 Task: Look for space in Qarah Ẕīā' od Dīn, Iran from 7th July, 2023 to 14th July, 2023 for 1 adult in price range Rs.6000 to Rs.14000. Place can be shared room with 1  bedroom having 1 bed and 1 bathroom. Property type can be house, flat, guest house, hotel. Amenities needed are: washing machine. Booking option can be shelf check-in. Required host language is English.
Action: Mouse moved to (485, 60)
Screenshot: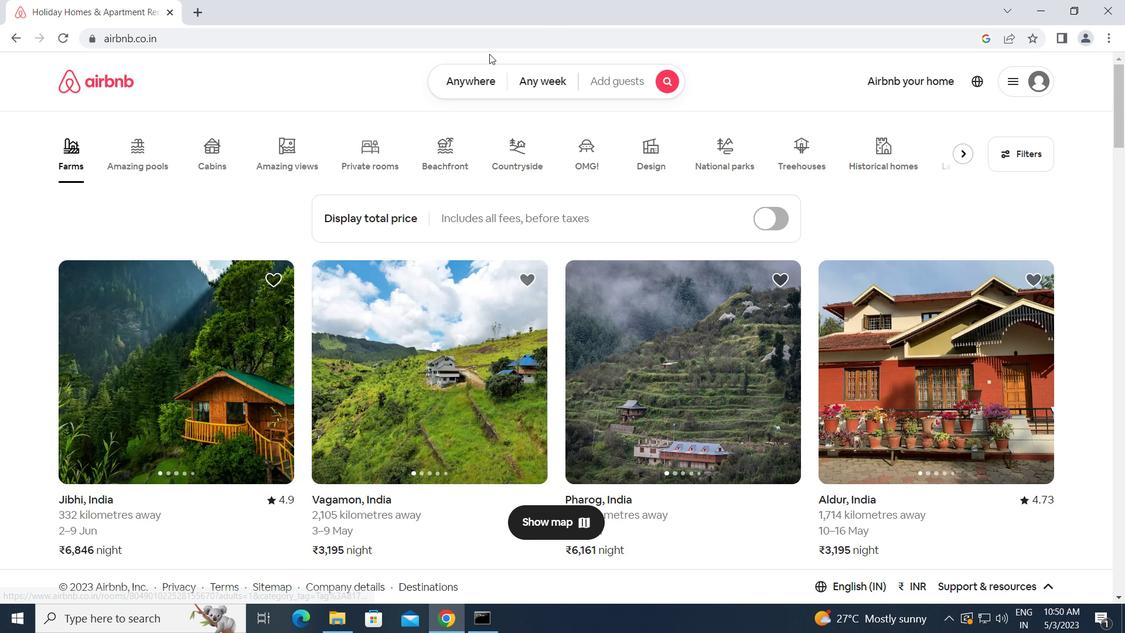 
Action: Mouse pressed left at (485, 60)
Screenshot: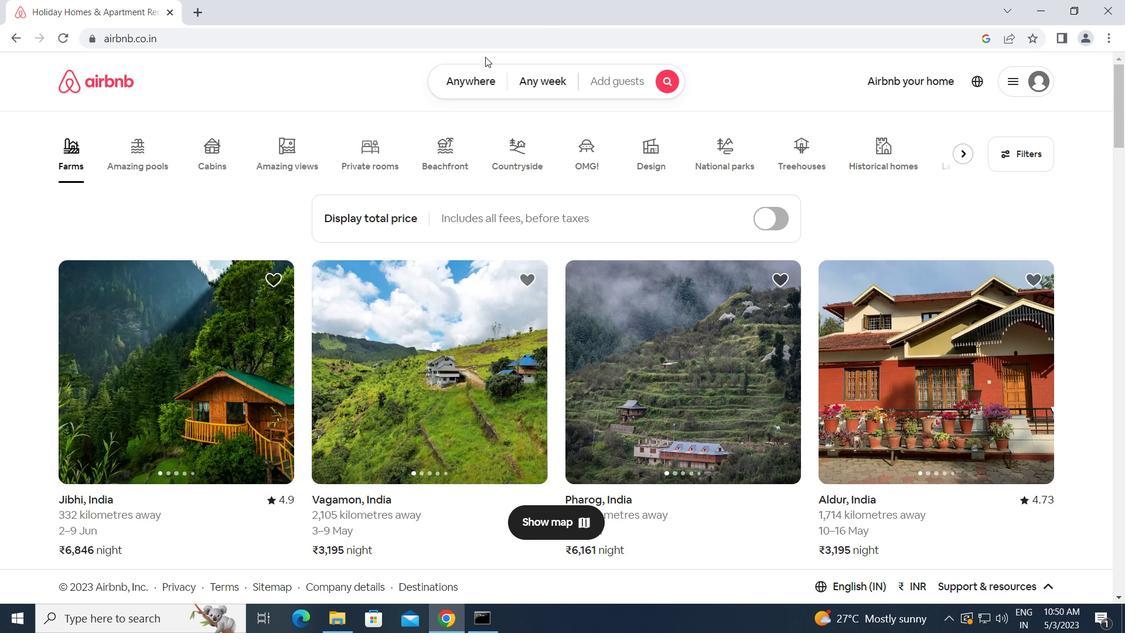 
Action: Mouse moved to (478, 80)
Screenshot: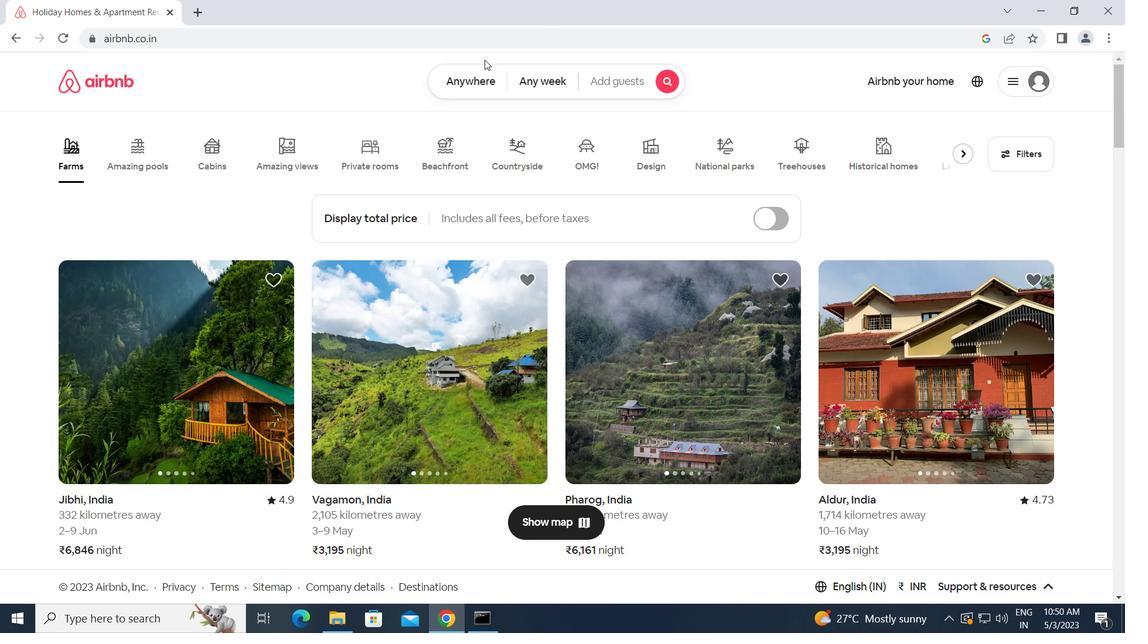 
Action: Mouse pressed left at (478, 80)
Screenshot: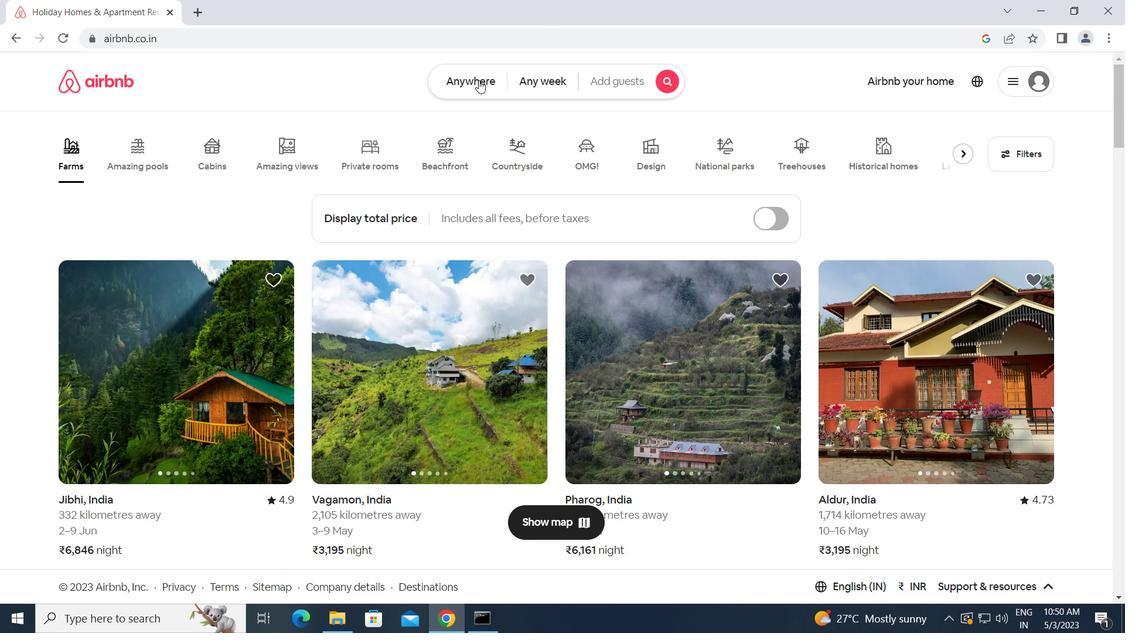 
Action: Mouse moved to (364, 124)
Screenshot: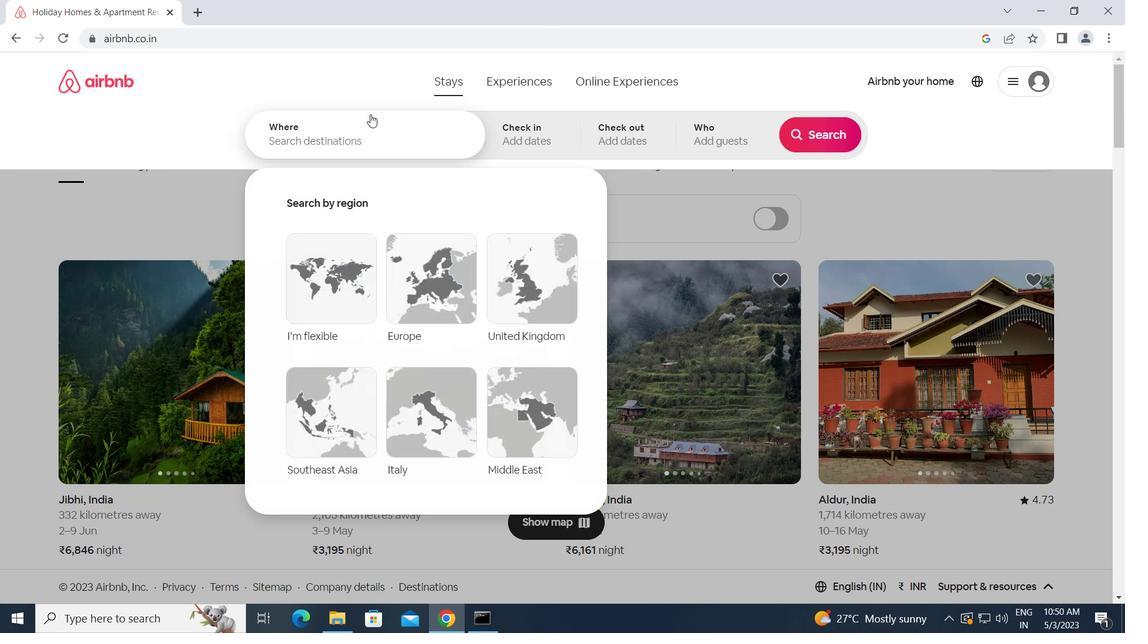 
Action: Mouse pressed left at (364, 124)
Screenshot: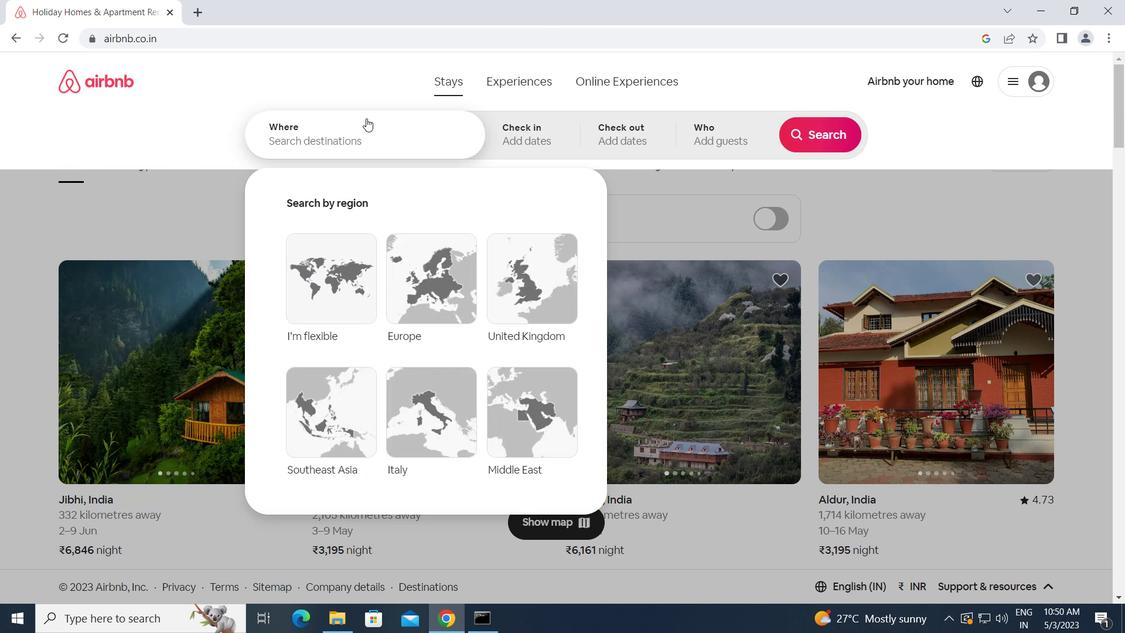 
Action: Key pressed q<Key.caps_lock>arah<Key.space><Key.caps_lock>z<Key.caps_lock>ia'<Key.space>od<Key.space><Key.caps_lock>d<Key.caps_lock>in,<Key.space><Key.caps_lock>i<Key.caps_lock>ran
Screenshot: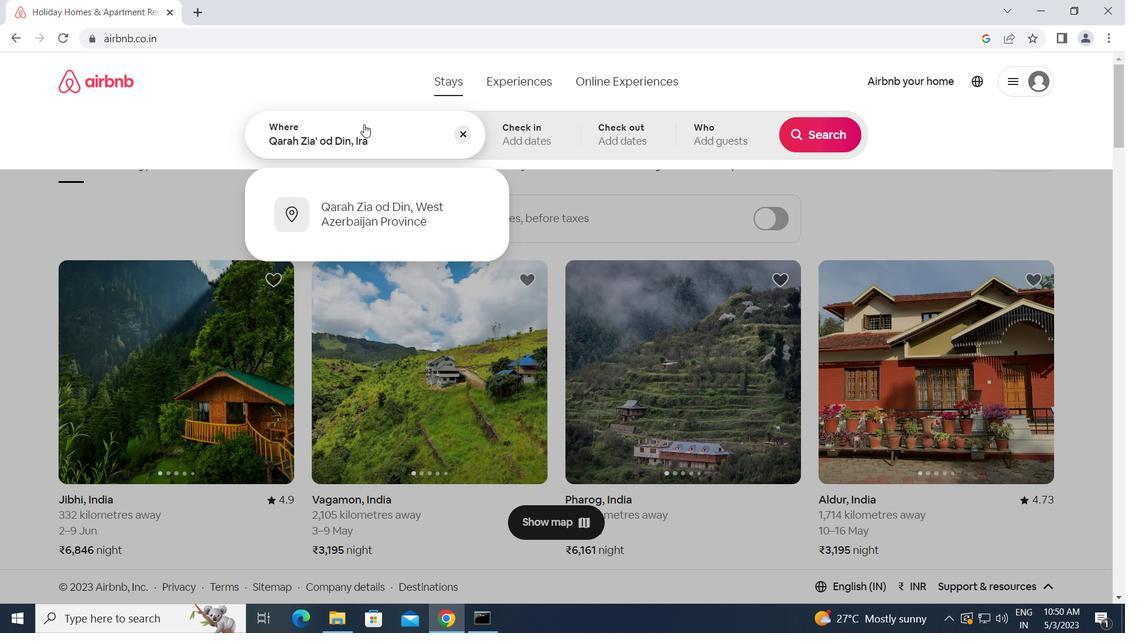 
Action: Mouse moved to (443, 165)
Screenshot: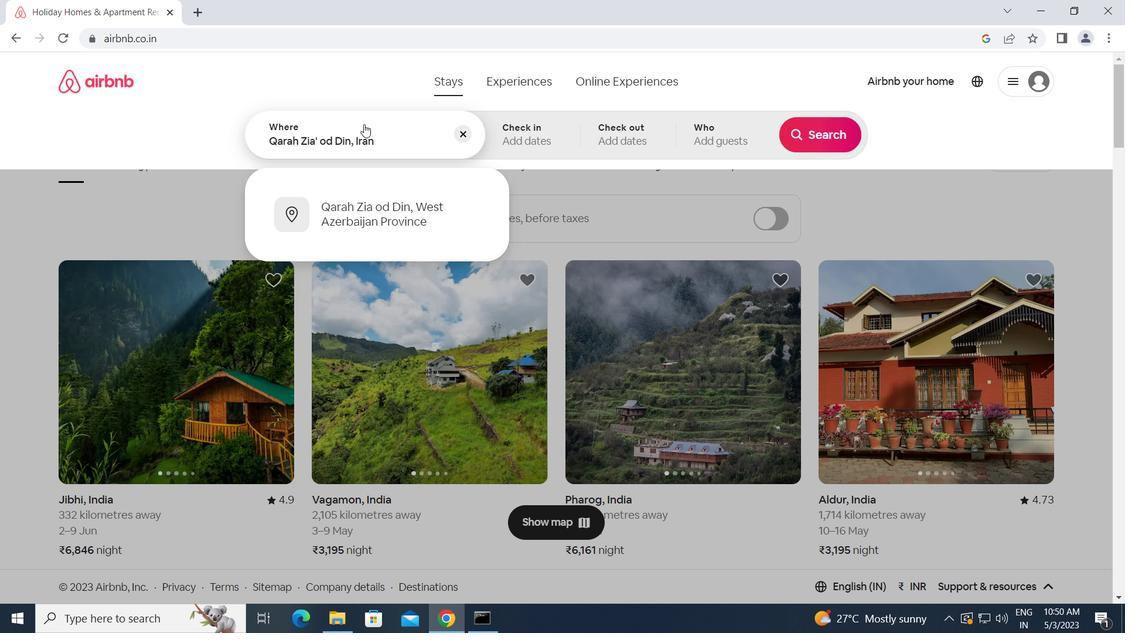 
Action: Key pressed <Key.enter>
Screenshot: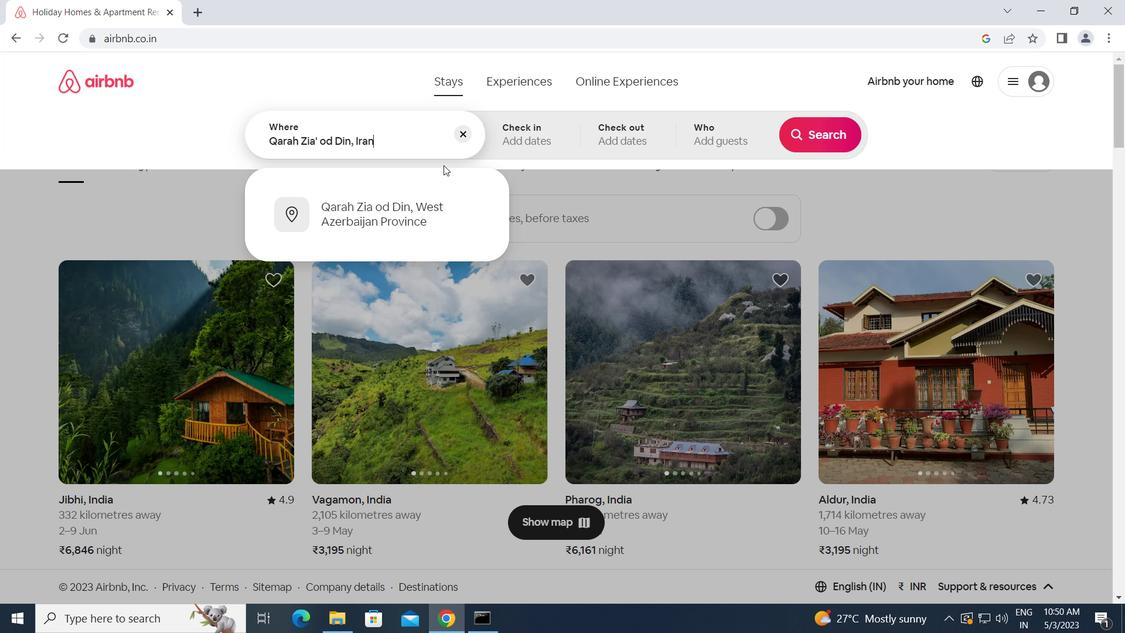 
Action: Mouse moved to (822, 248)
Screenshot: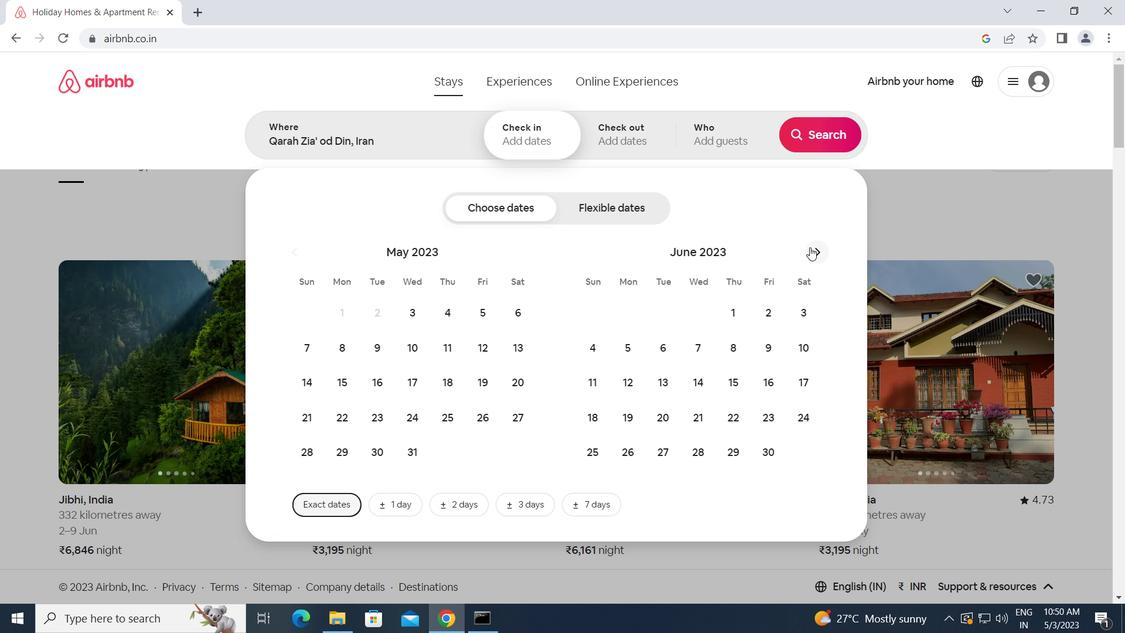 
Action: Mouse pressed left at (822, 248)
Screenshot: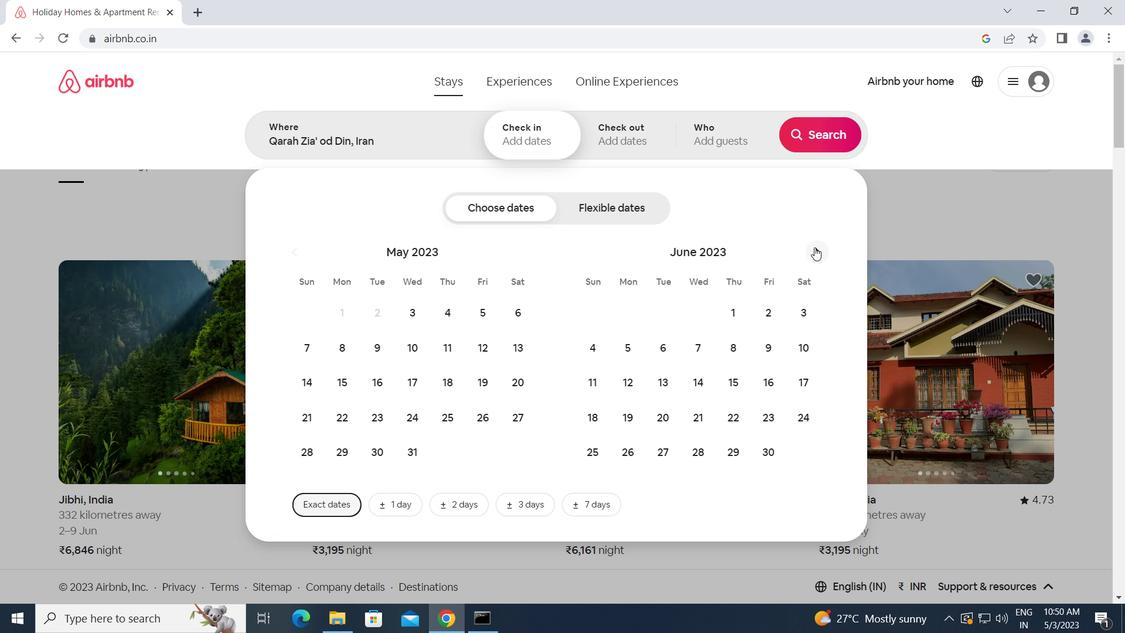 
Action: Mouse moved to (762, 352)
Screenshot: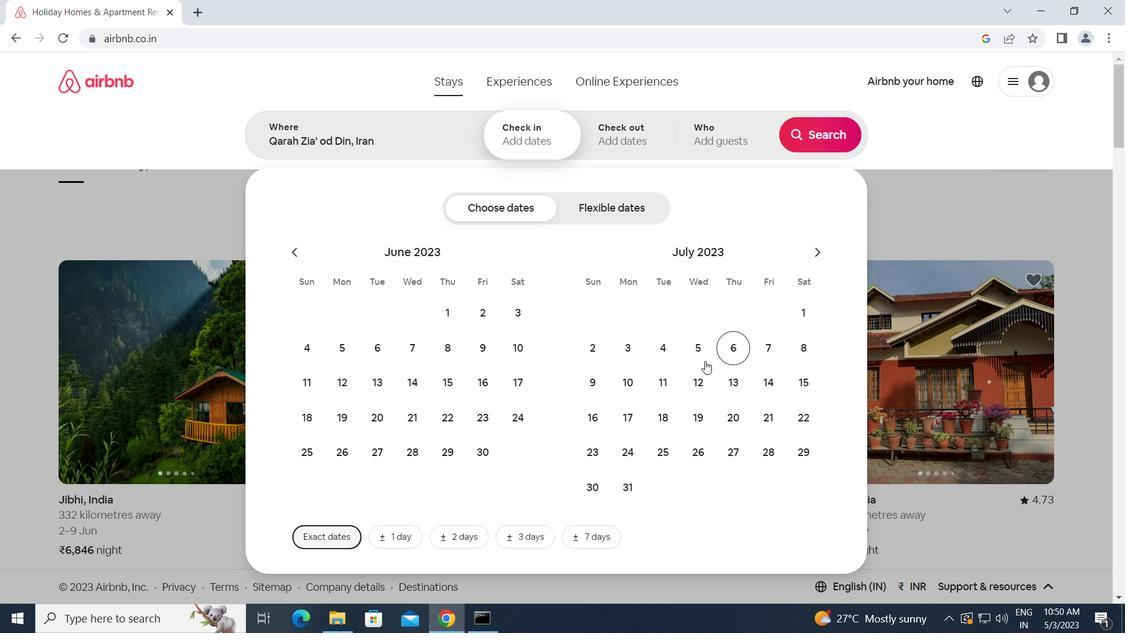 
Action: Mouse pressed left at (762, 352)
Screenshot: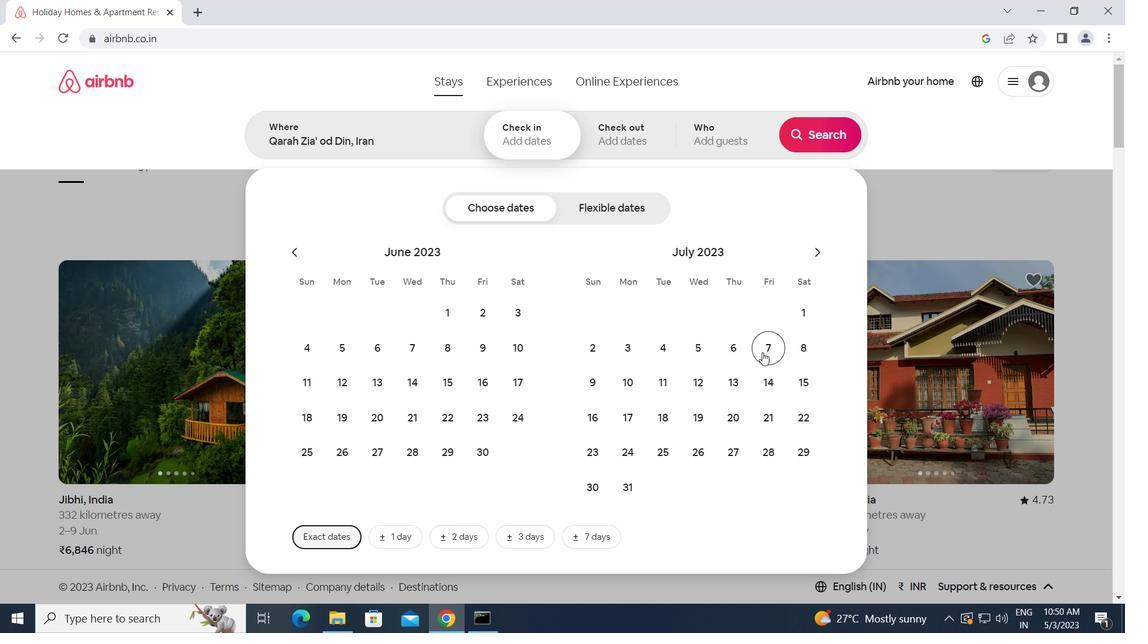 
Action: Mouse moved to (764, 383)
Screenshot: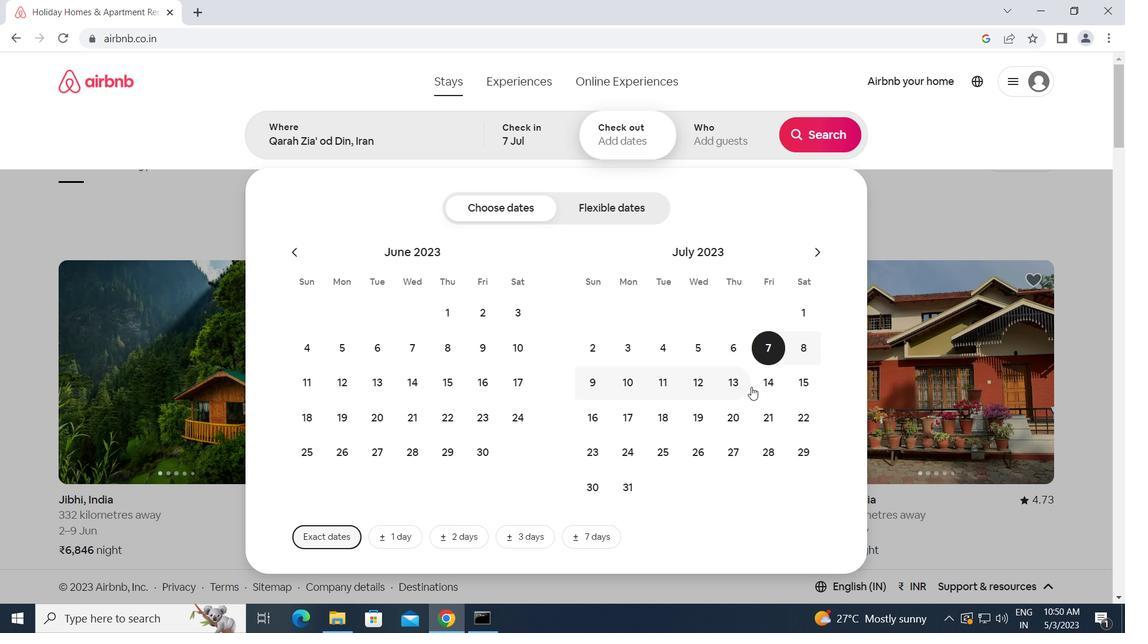 
Action: Mouse pressed left at (764, 383)
Screenshot: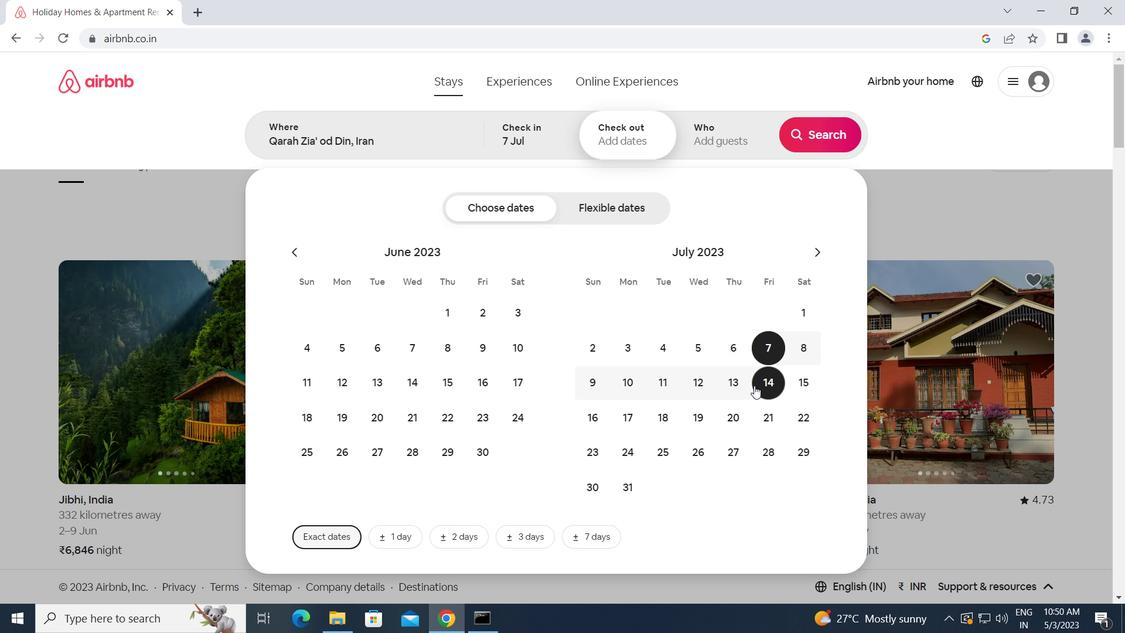
Action: Mouse moved to (709, 123)
Screenshot: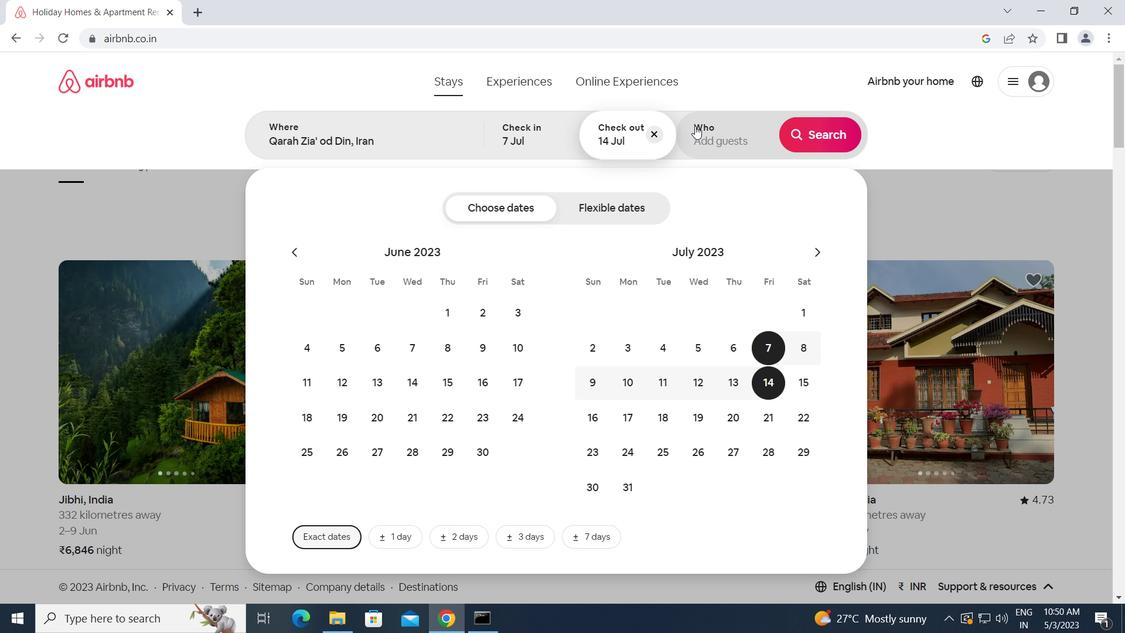 
Action: Mouse pressed left at (709, 123)
Screenshot: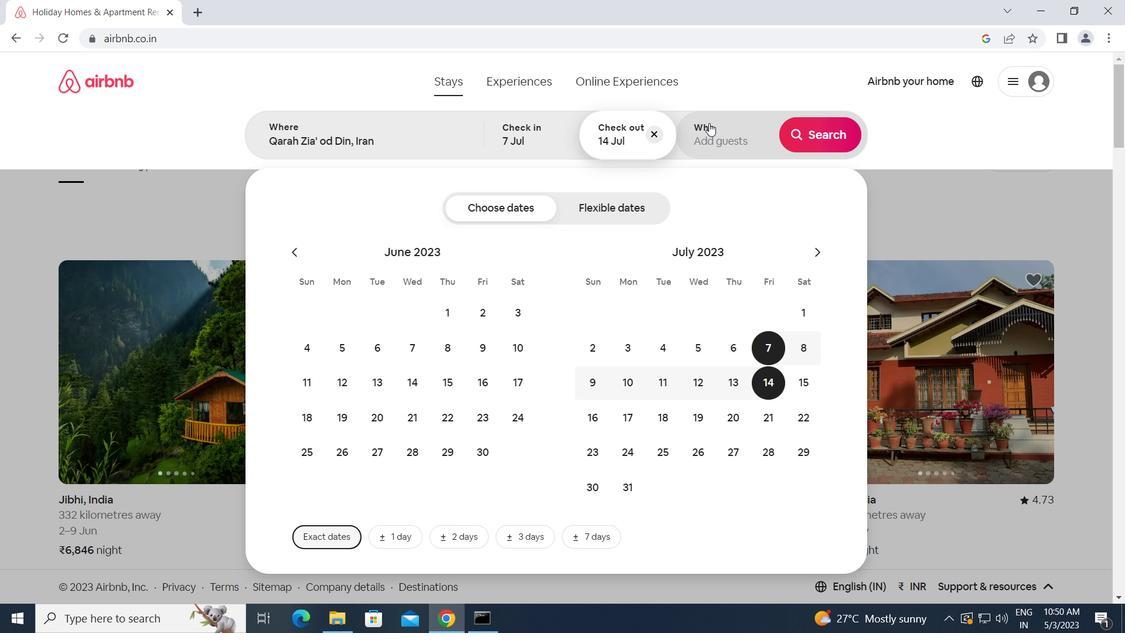 
Action: Mouse moved to (824, 205)
Screenshot: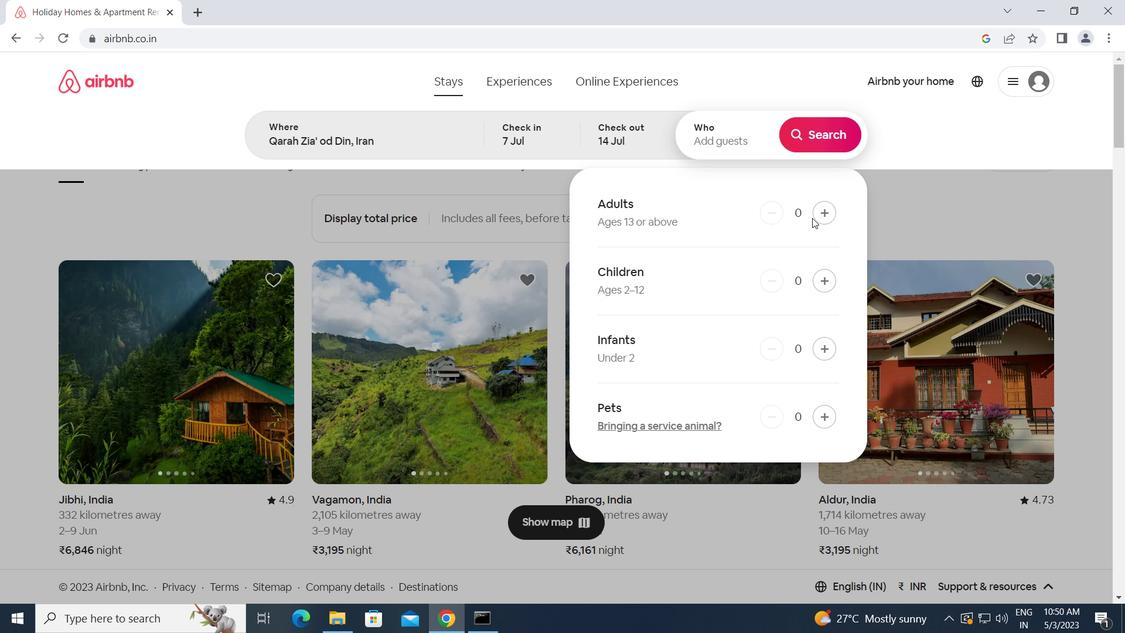 
Action: Mouse pressed left at (824, 205)
Screenshot: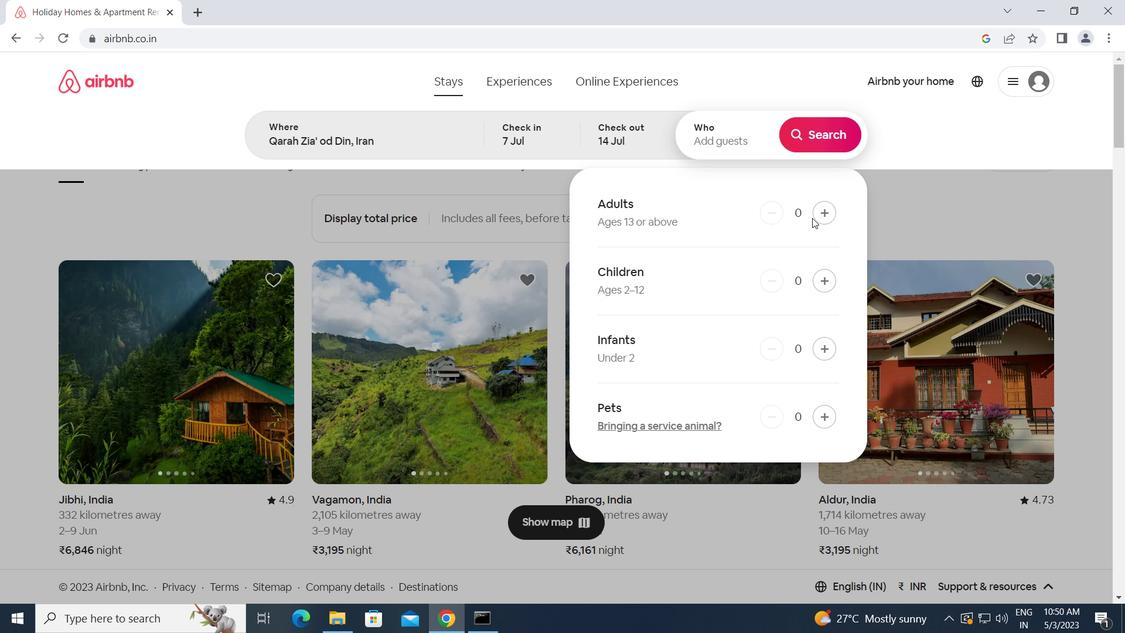 
Action: Mouse moved to (836, 134)
Screenshot: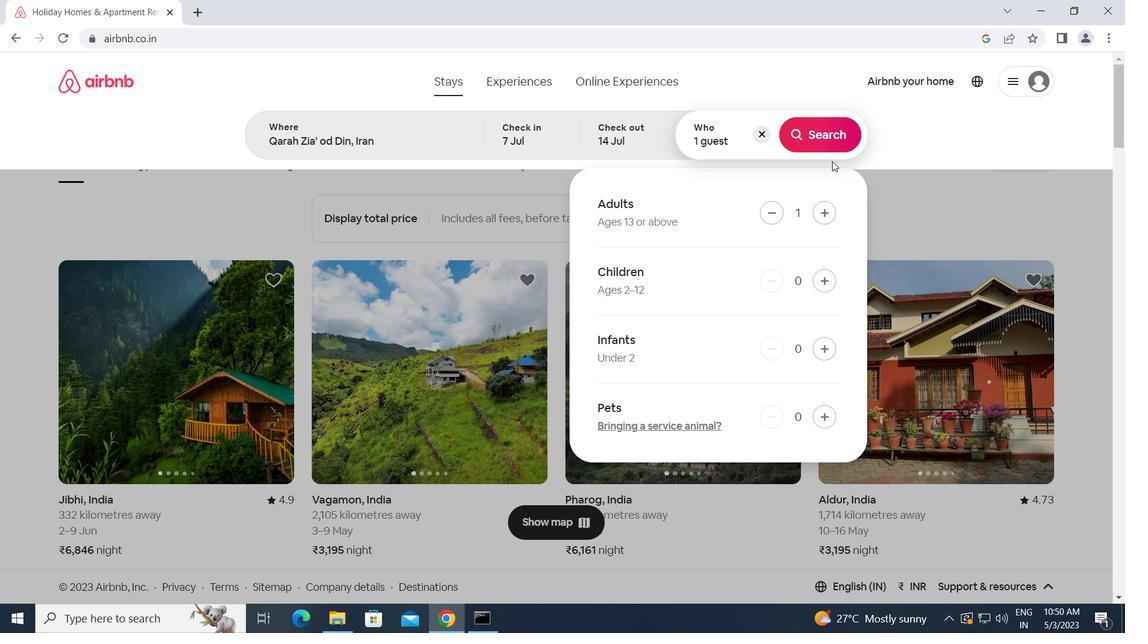 
Action: Mouse pressed left at (836, 134)
Screenshot: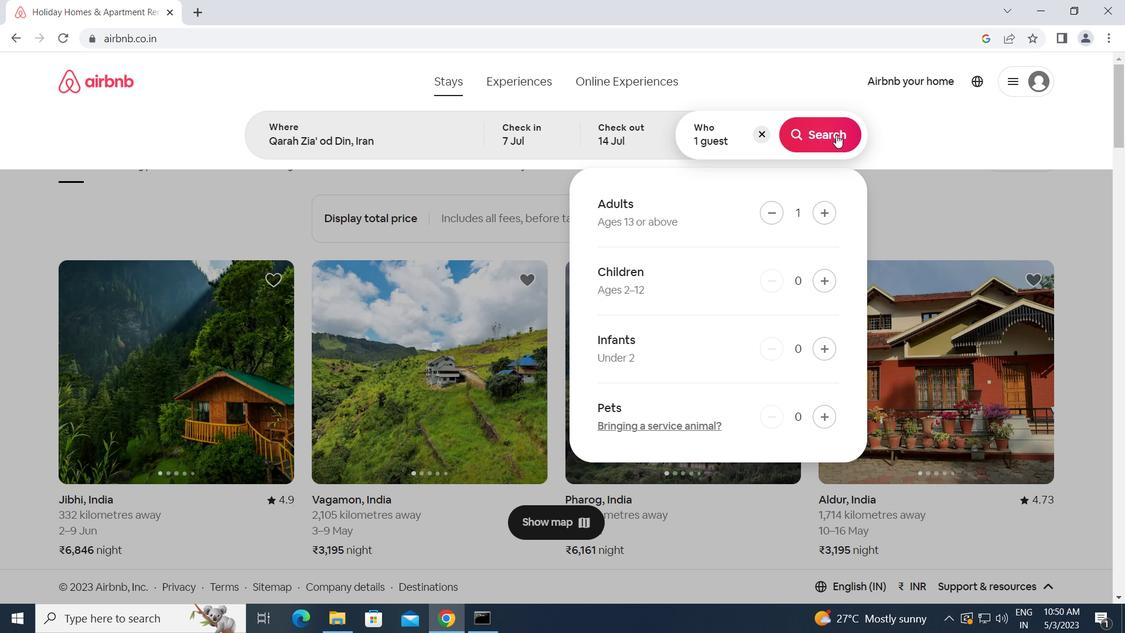 
Action: Mouse moved to (1069, 138)
Screenshot: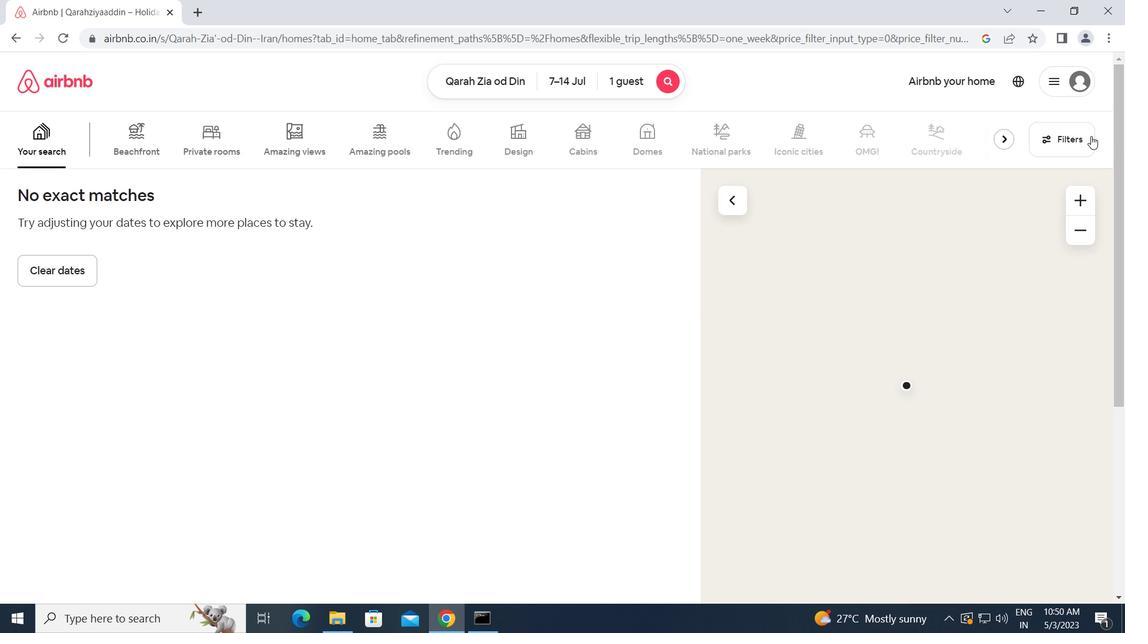 
Action: Mouse pressed left at (1069, 138)
Screenshot: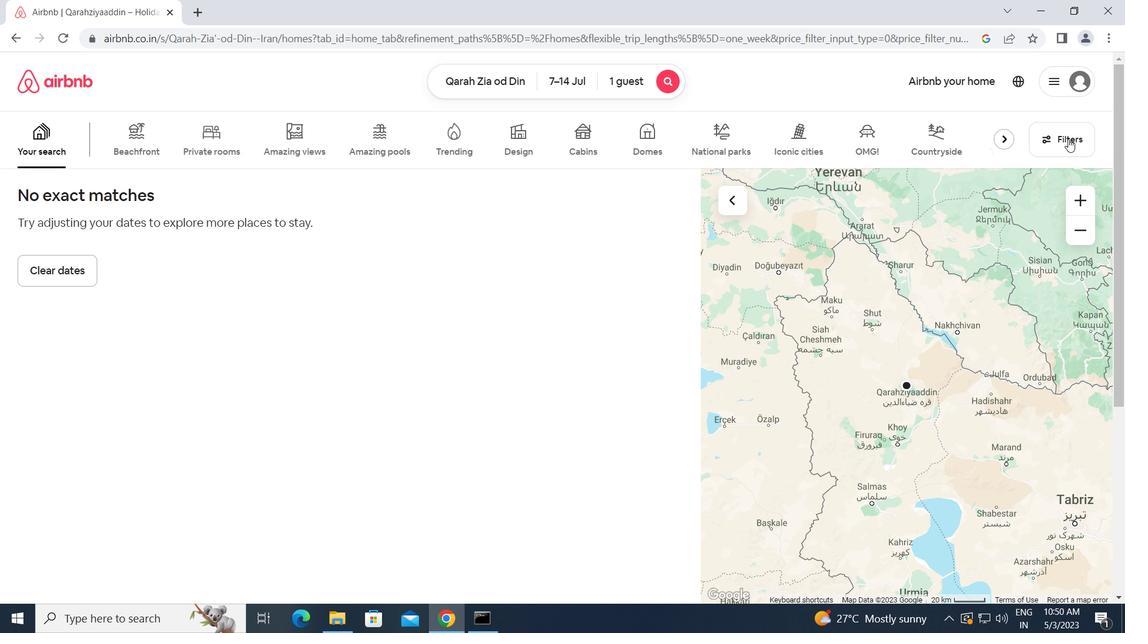 
Action: Mouse moved to (386, 231)
Screenshot: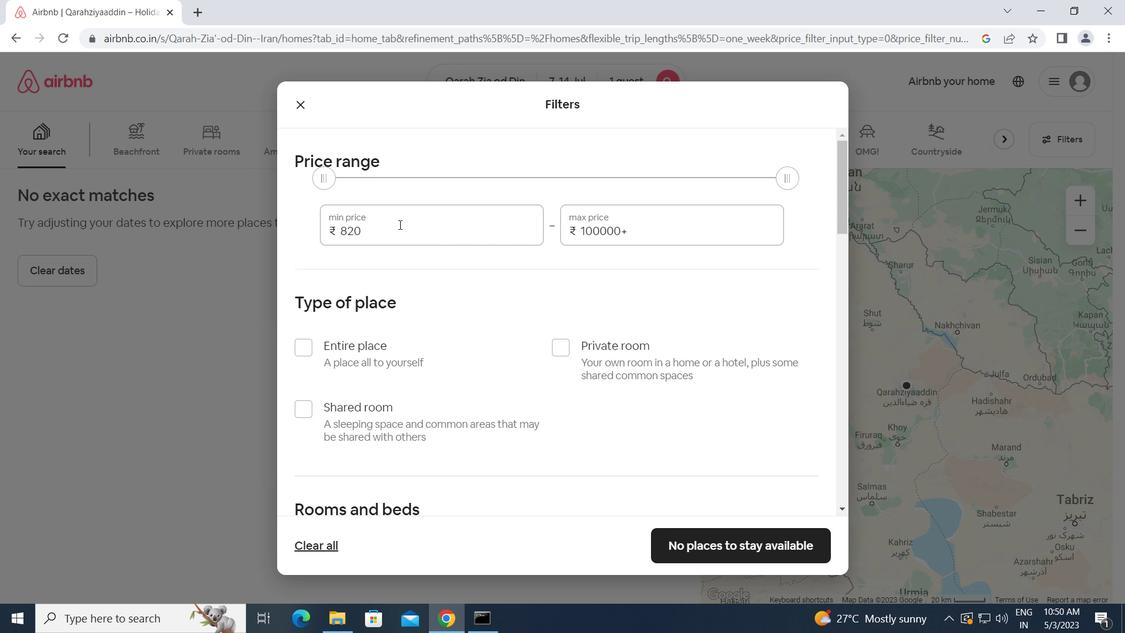 
Action: Mouse pressed left at (386, 231)
Screenshot: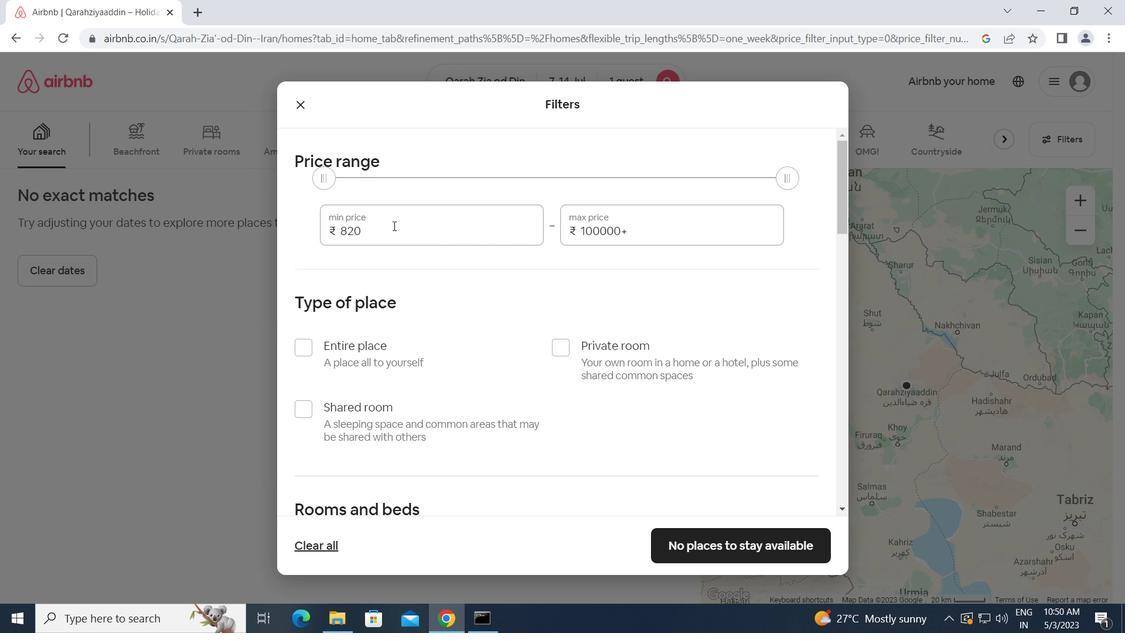 
Action: Mouse moved to (320, 233)
Screenshot: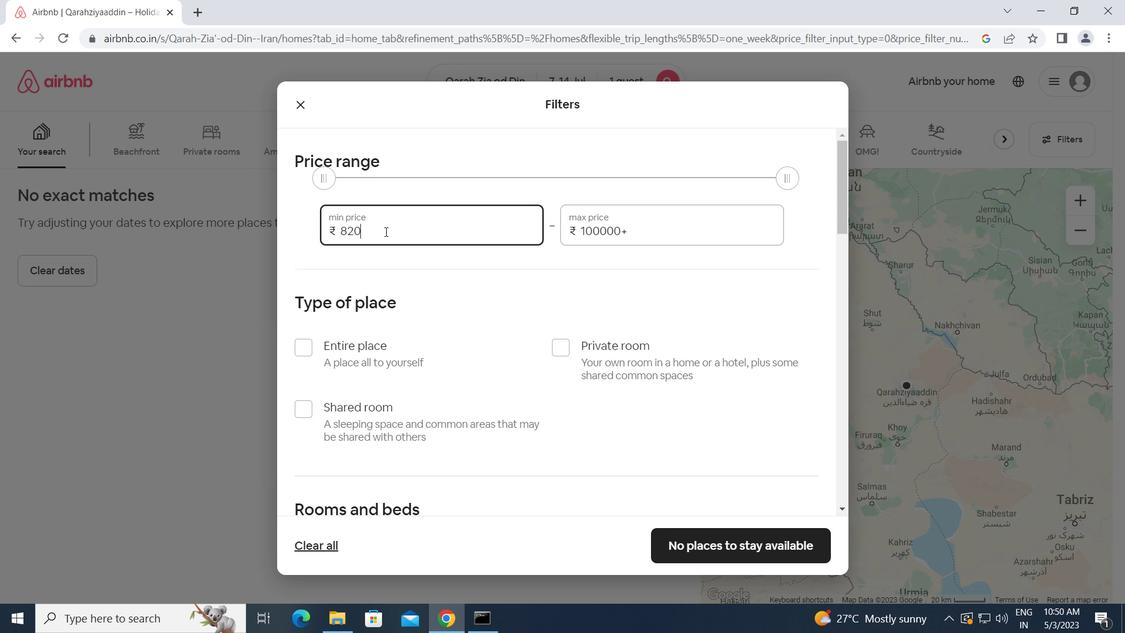 
Action: Key pressed 6000<Key.tab>14<Key.backspace><Key.backspace><Key.backspace><Key.backspace><Key.backspace><Key.backspace><Key.backspace><Key.backspace><Key.backspace><Key.backspace><Key.backspace><Key.backspace><Key.backspace><Key.backspace><Key.backspace><Key.backspace><Key.backspace><Key.backspace><Key.backspace>14000
Screenshot: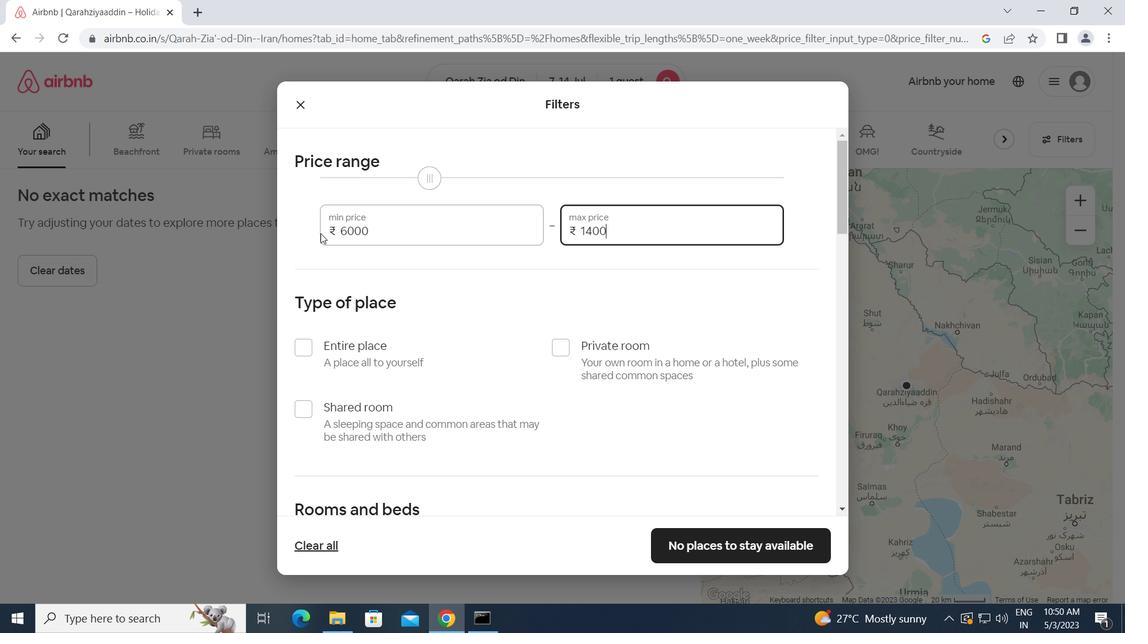 
Action: Mouse moved to (301, 413)
Screenshot: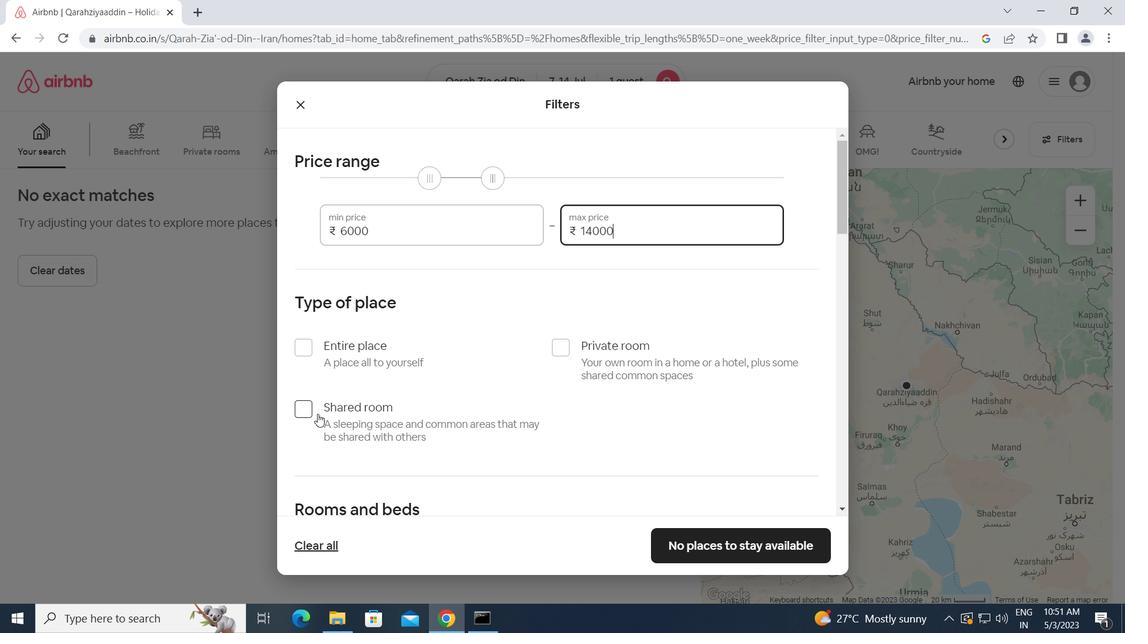 
Action: Mouse pressed left at (301, 413)
Screenshot: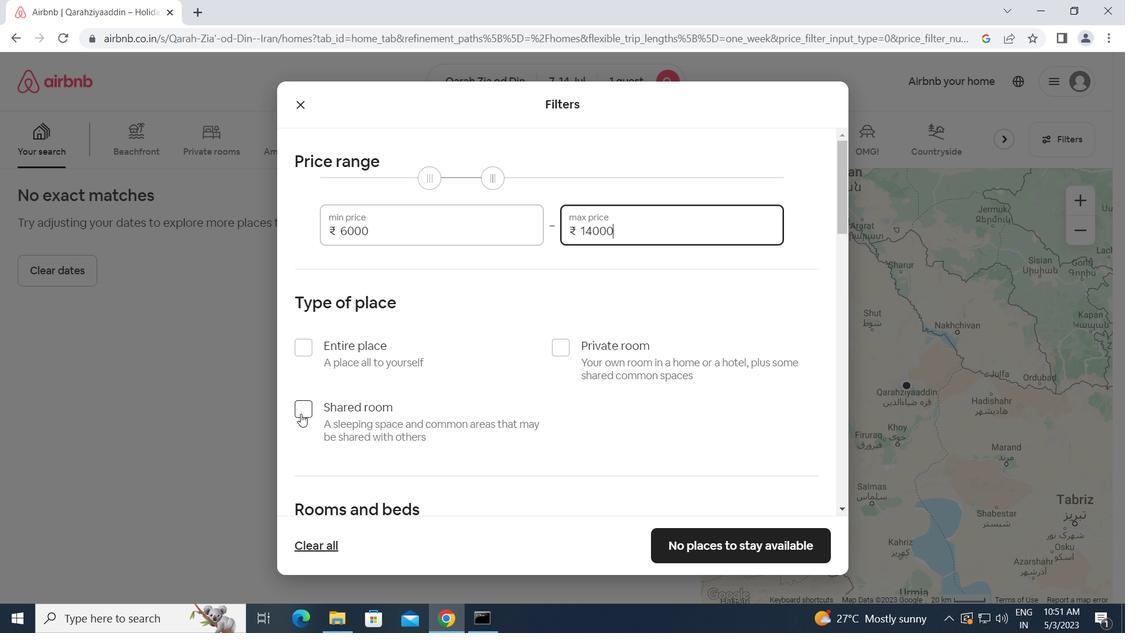 
Action: Mouse moved to (341, 415)
Screenshot: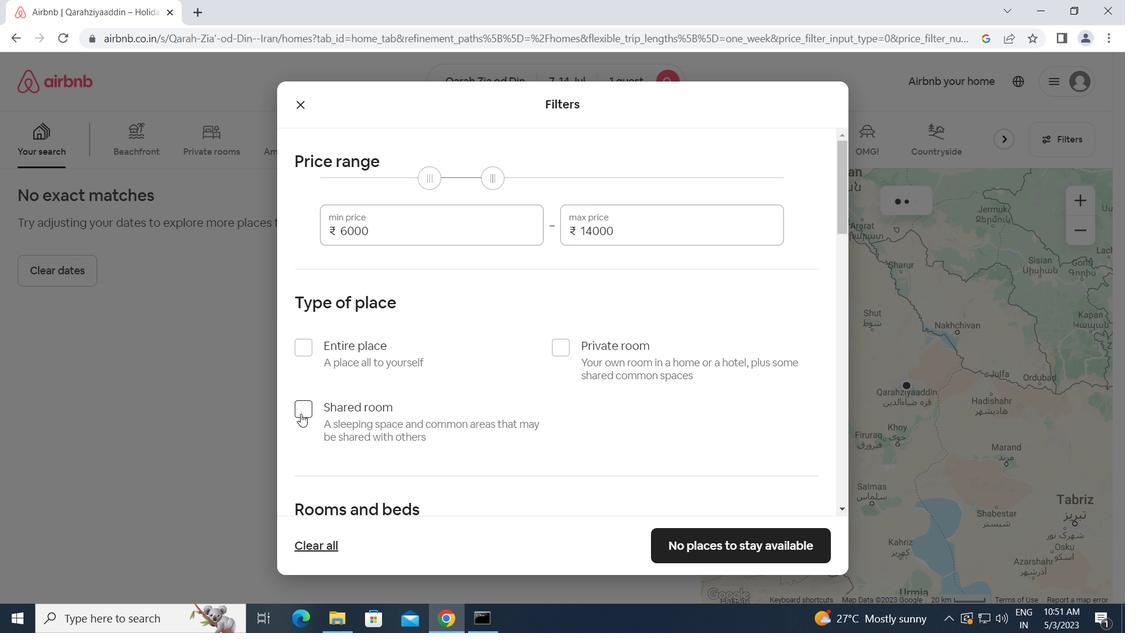 
Action: Mouse scrolled (341, 415) with delta (0, 0)
Screenshot: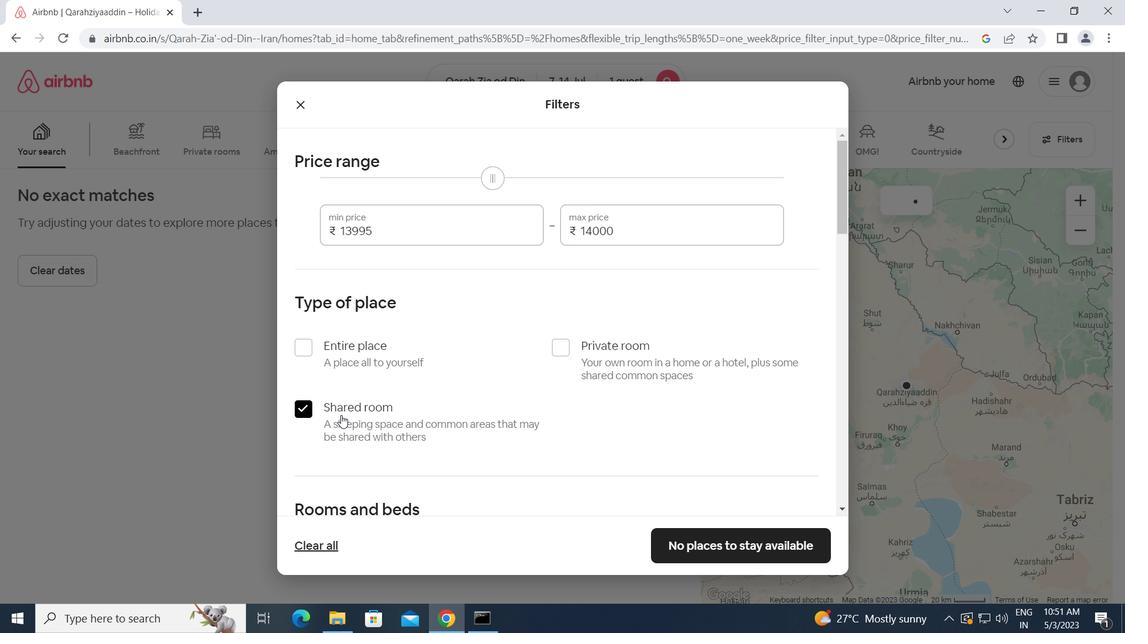 
Action: Mouse scrolled (341, 415) with delta (0, 0)
Screenshot: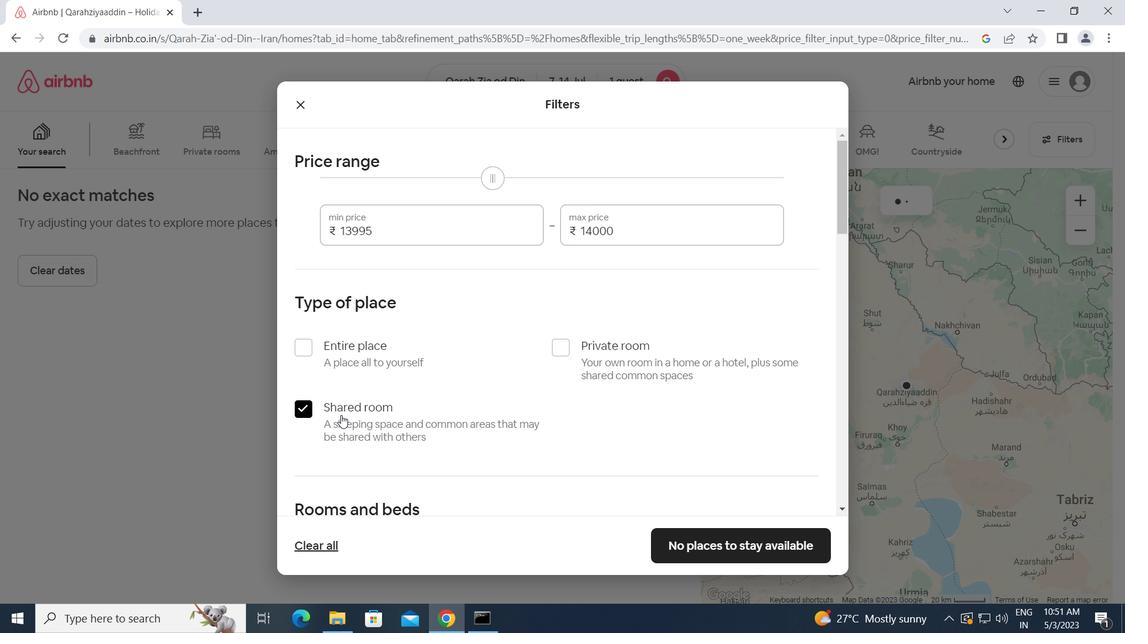 
Action: Mouse scrolled (341, 415) with delta (0, 0)
Screenshot: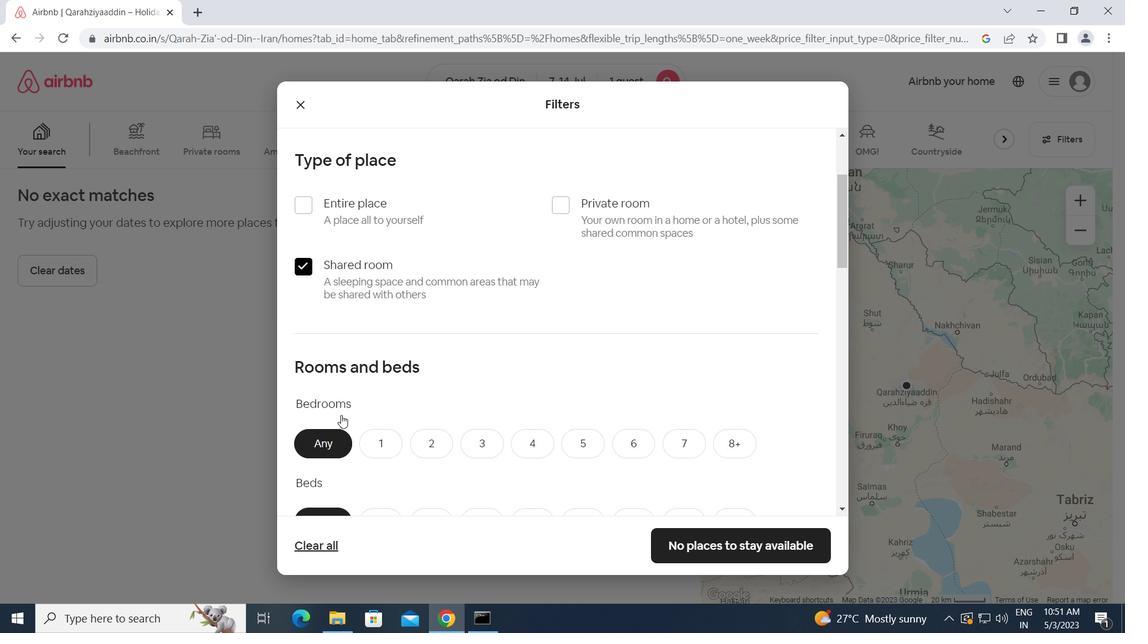 
Action: Mouse scrolled (341, 415) with delta (0, 0)
Screenshot: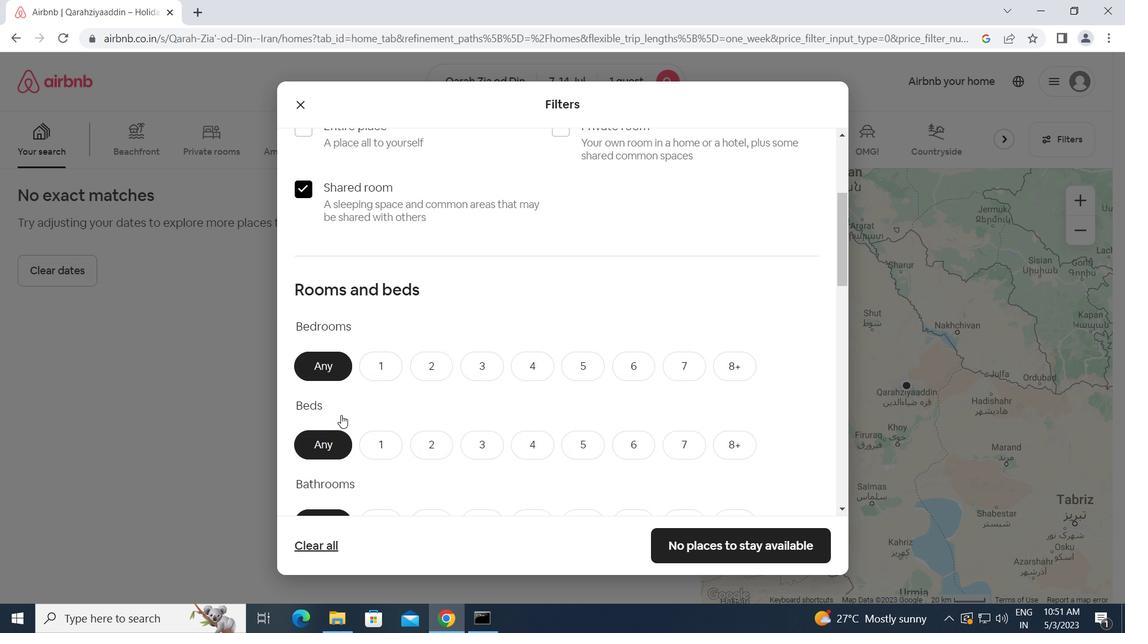 
Action: Mouse moved to (383, 293)
Screenshot: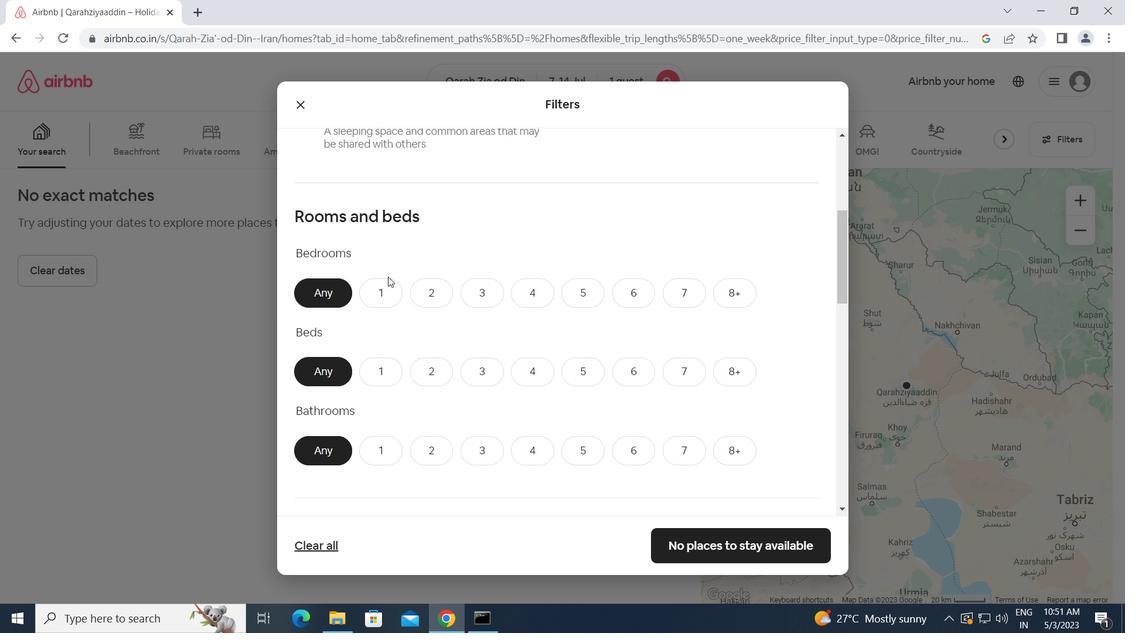 
Action: Mouse pressed left at (383, 293)
Screenshot: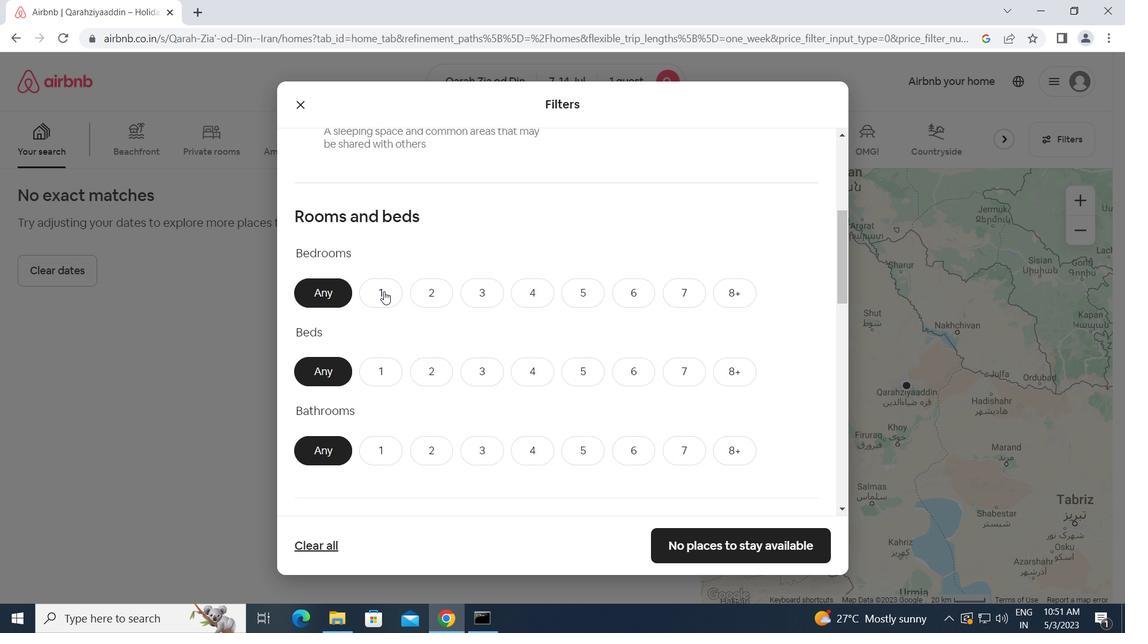 
Action: Mouse moved to (386, 366)
Screenshot: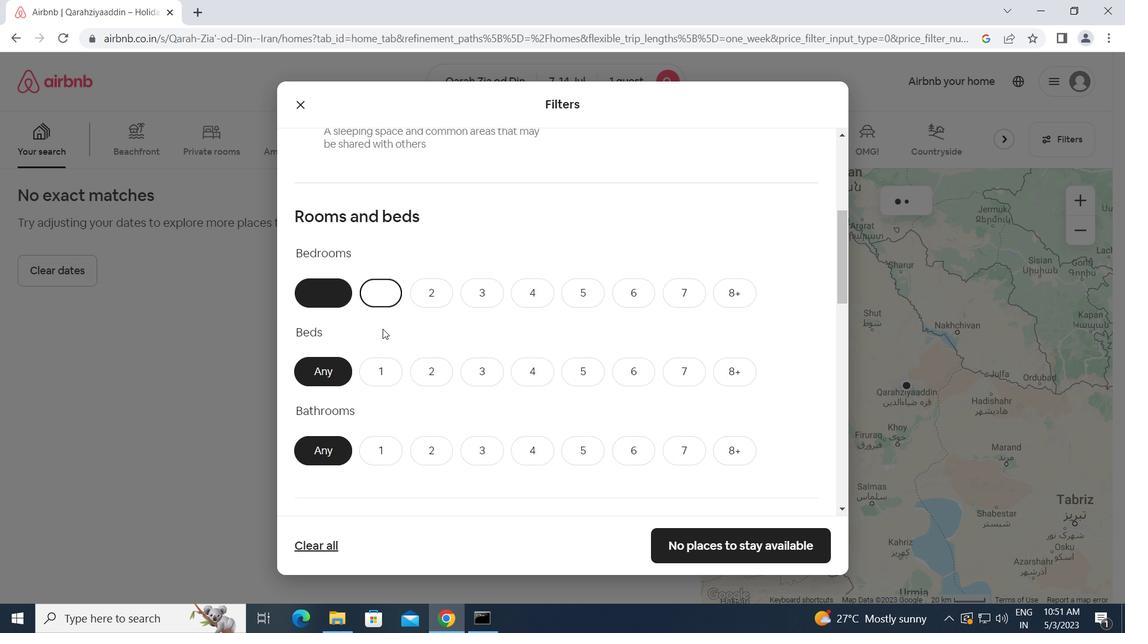
Action: Mouse pressed left at (386, 366)
Screenshot: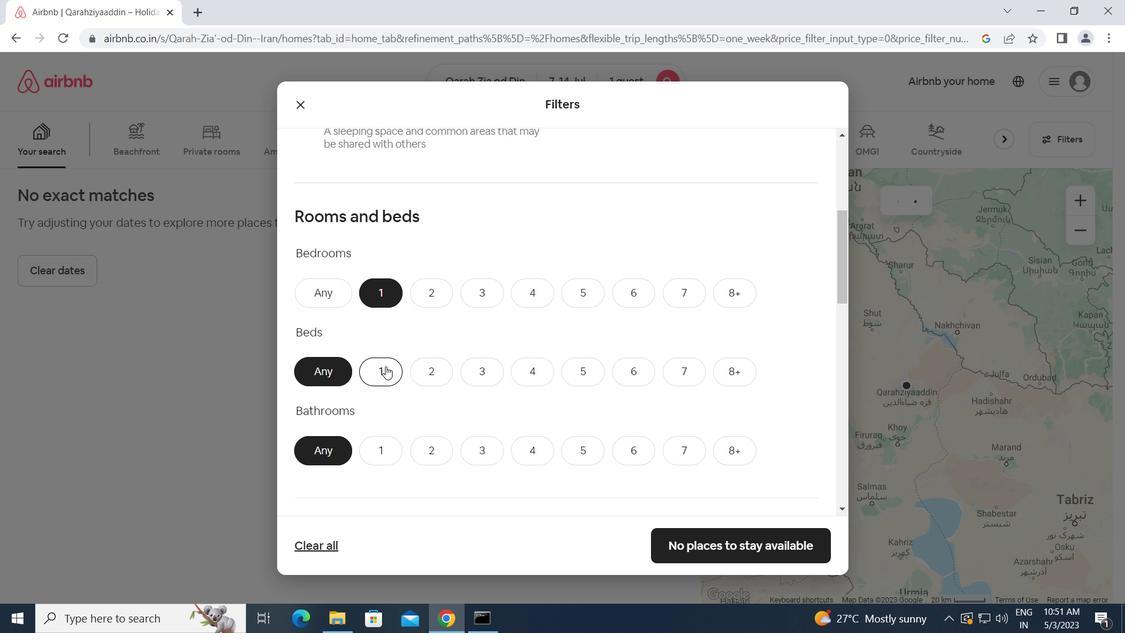
Action: Mouse moved to (381, 455)
Screenshot: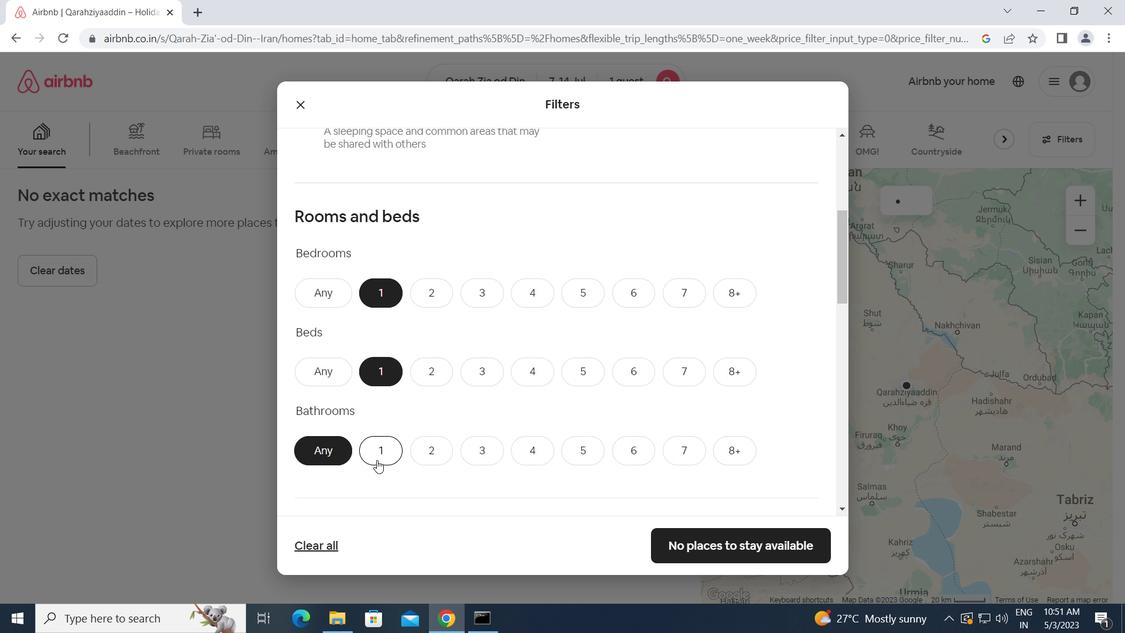 
Action: Mouse pressed left at (381, 455)
Screenshot: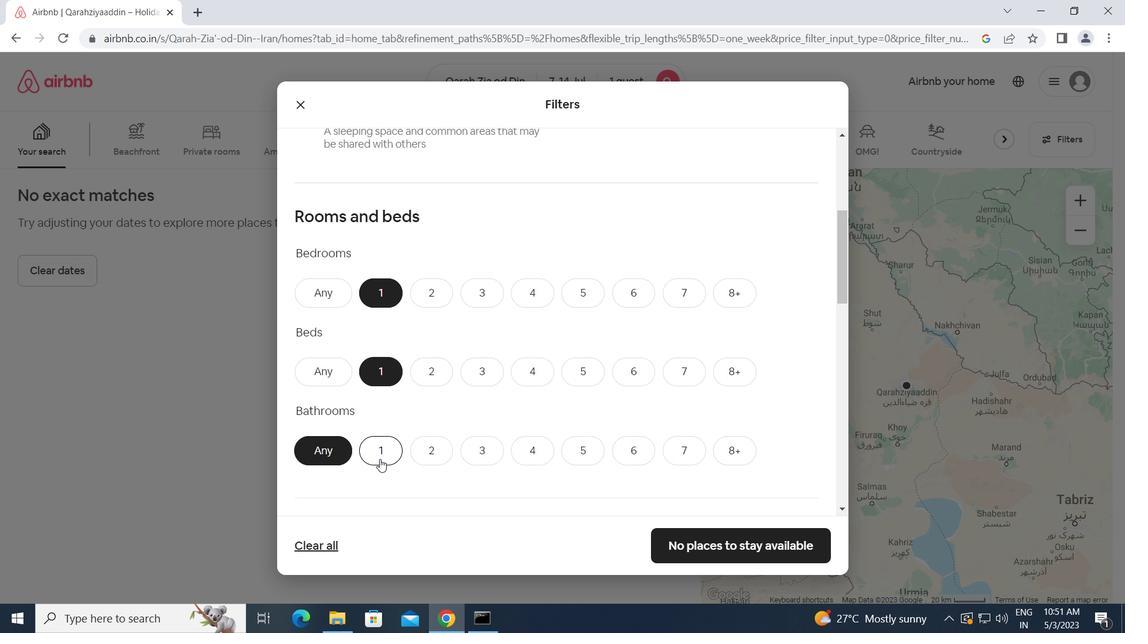 
Action: Mouse moved to (400, 456)
Screenshot: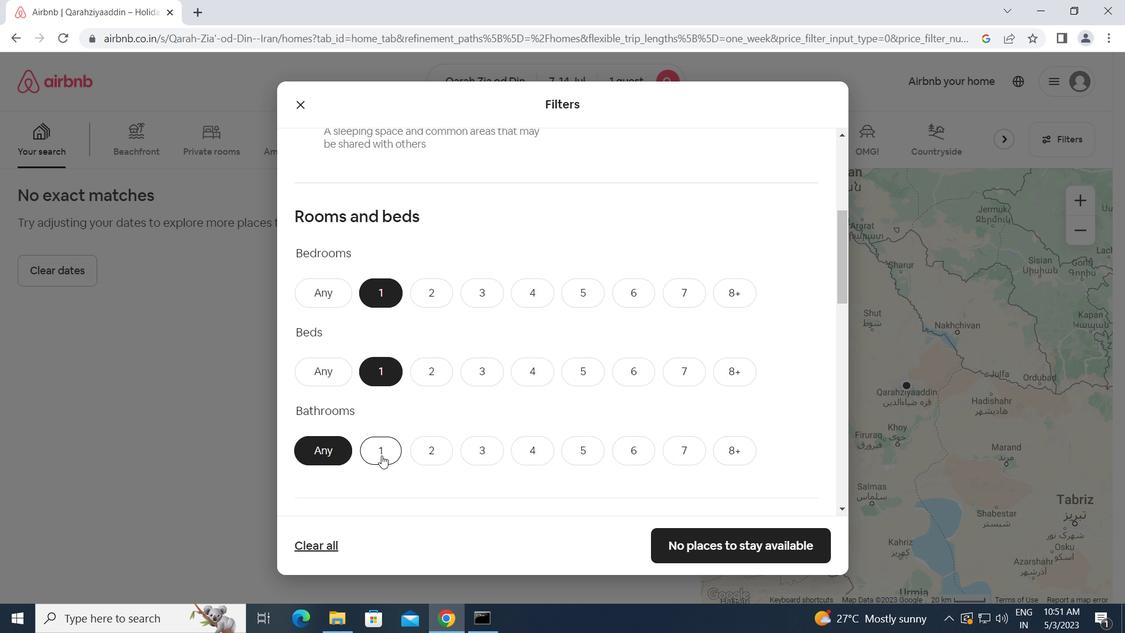 
Action: Mouse scrolled (400, 456) with delta (0, 0)
Screenshot: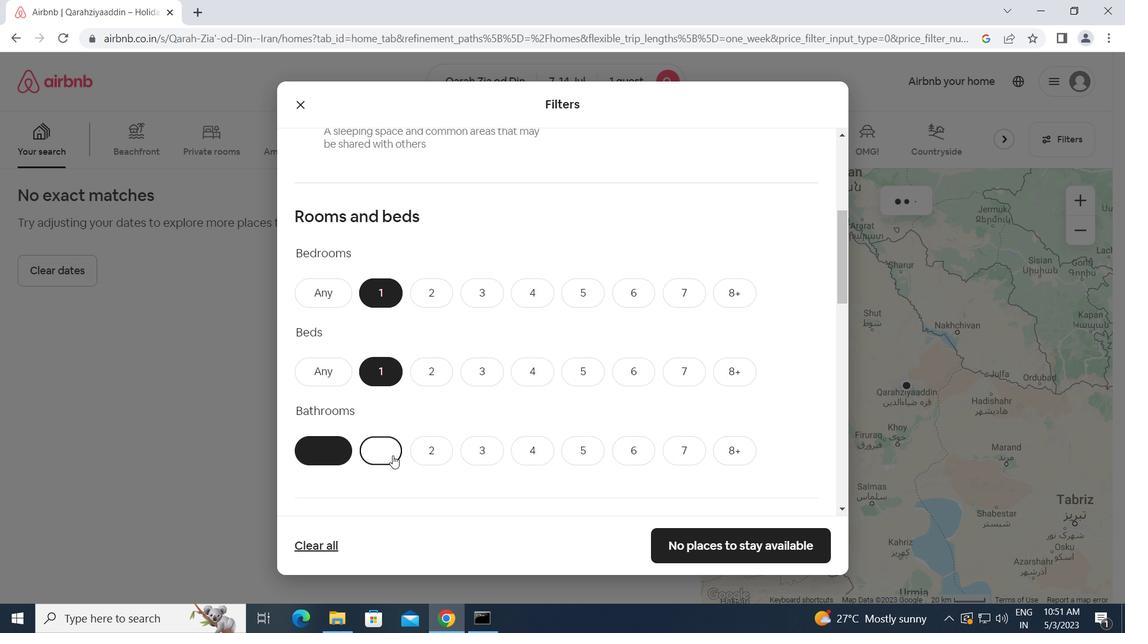 
Action: Mouse scrolled (400, 456) with delta (0, 0)
Screenshot: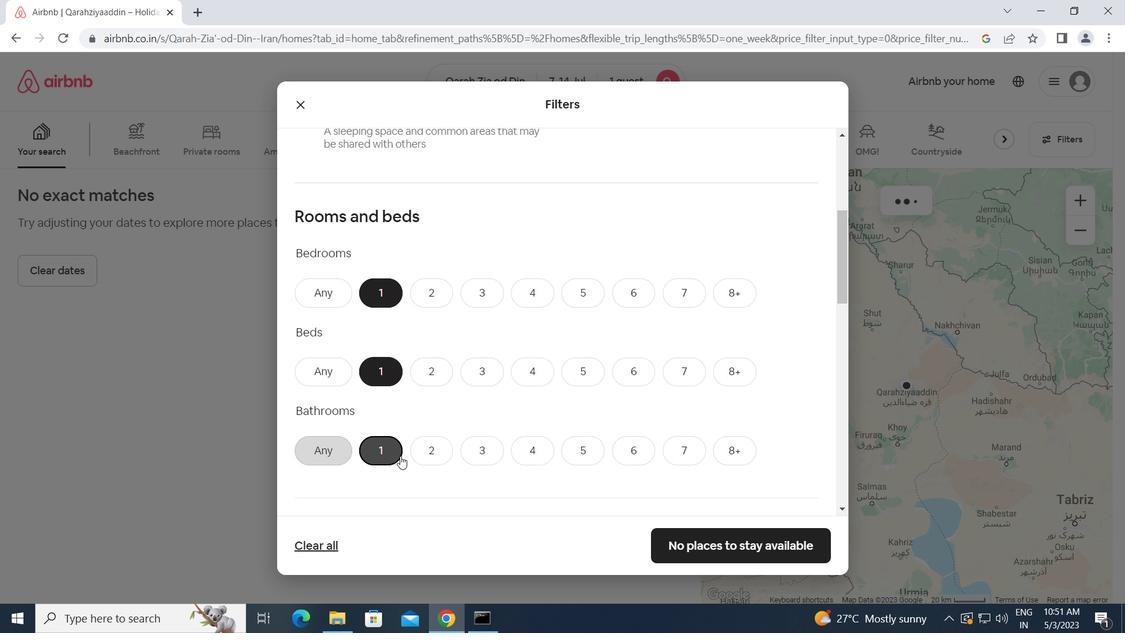 
Action: Mouse scrolled (400, 456) with delta (0, 0)
Screenshot: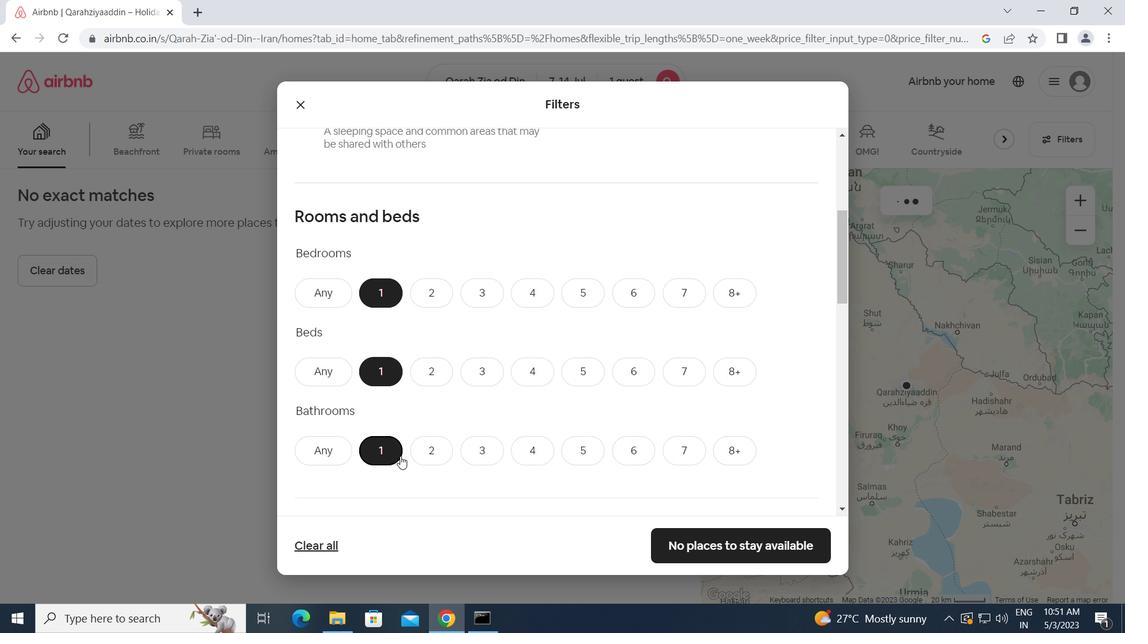 
Action: Mouse scrolled (400, 456) with delta (0, 0)
Screenshot: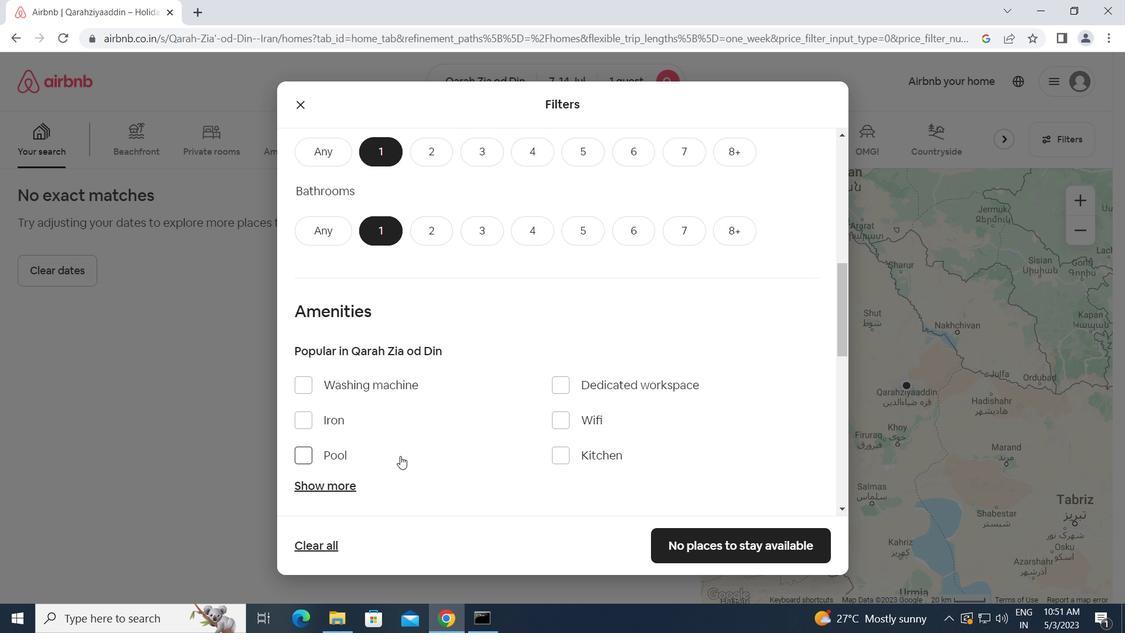 
Action: Mouse scrolled (400, 456) with delta (0, 0)
Screenshot: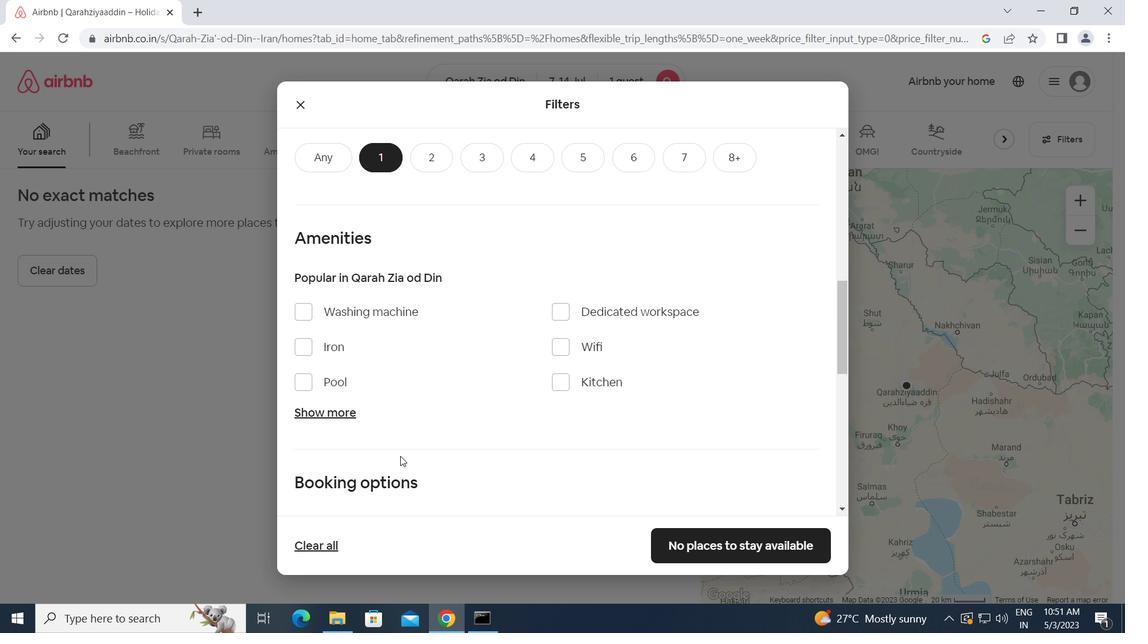 
Action: Mouse moved to (304, 233)
Screenshot: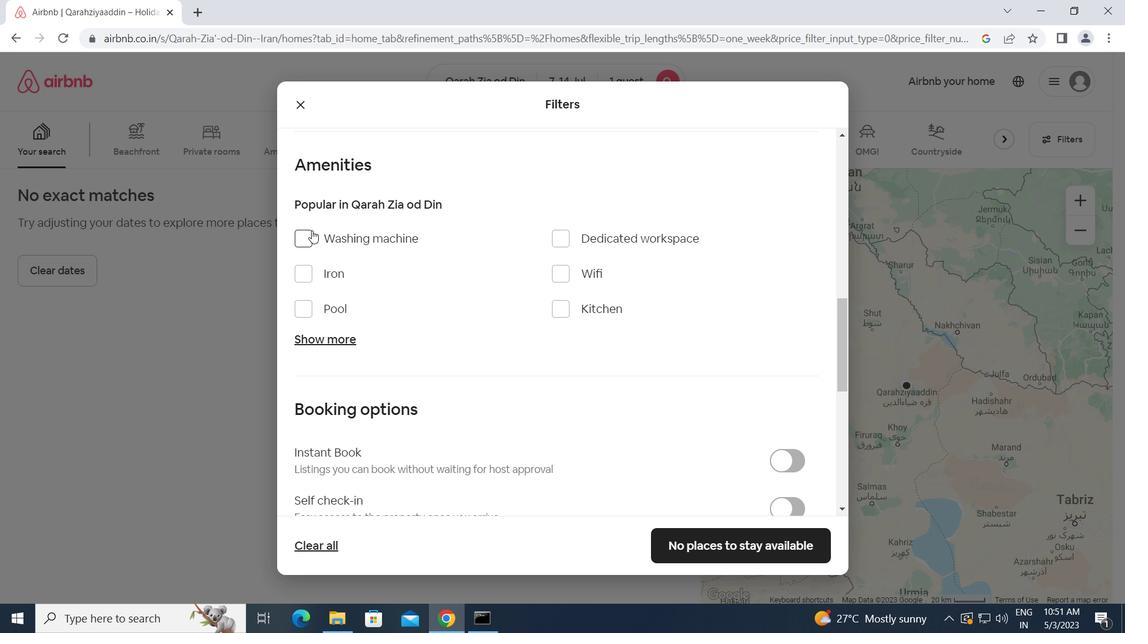 
Action: Mouse pressed left at (304, 233)
Screenshot: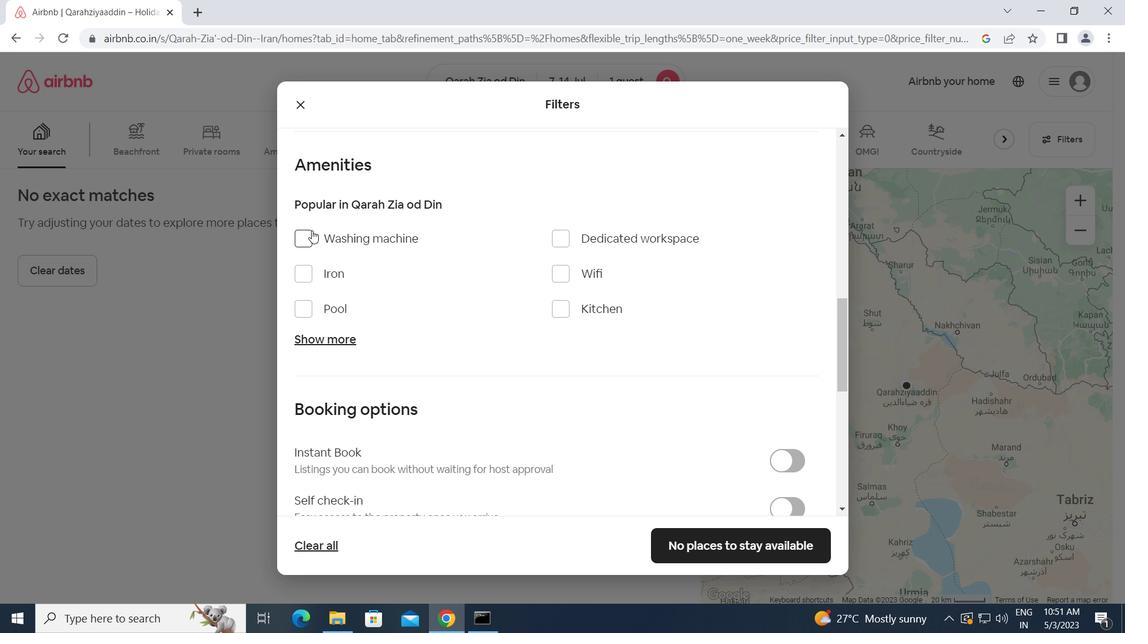 
Action: Mouse moved to (434, 337)
Screenshot: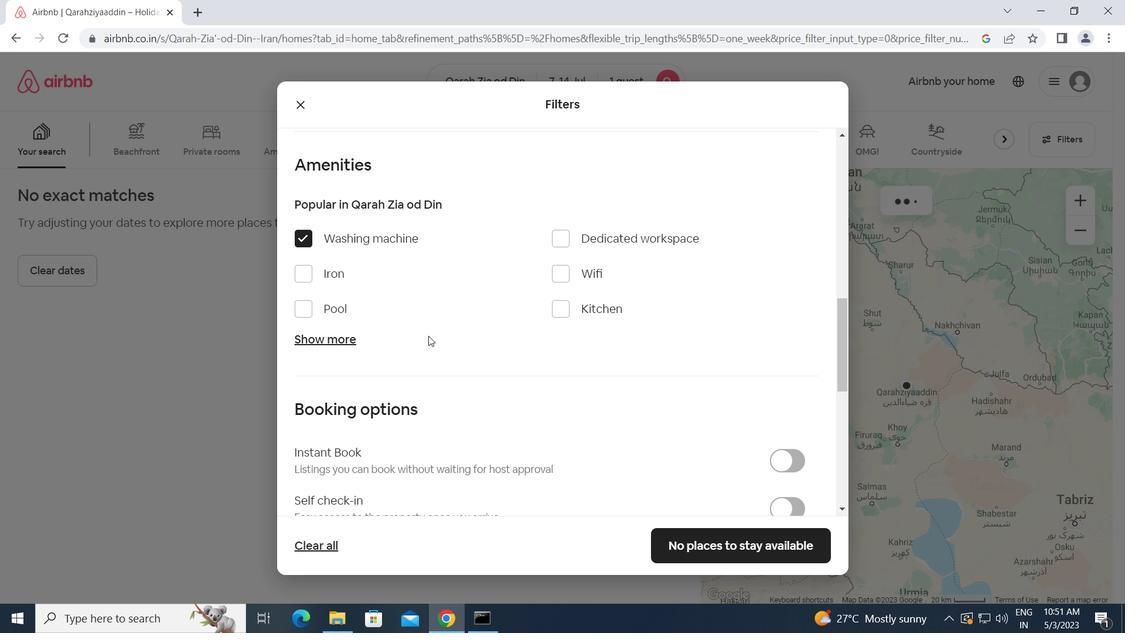 
Action: Mouse scrolled (434, 336) with delta (0, 0)
Screenshot: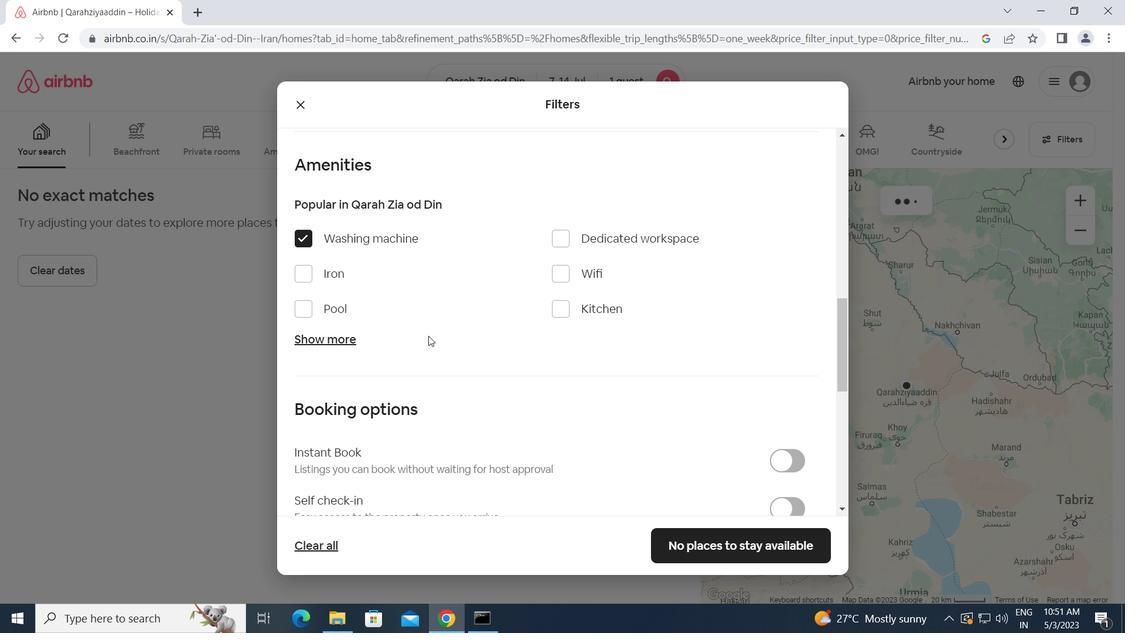 
Action: Mouse scrolled (434, 336) with delta (0, 0)
Screenshot: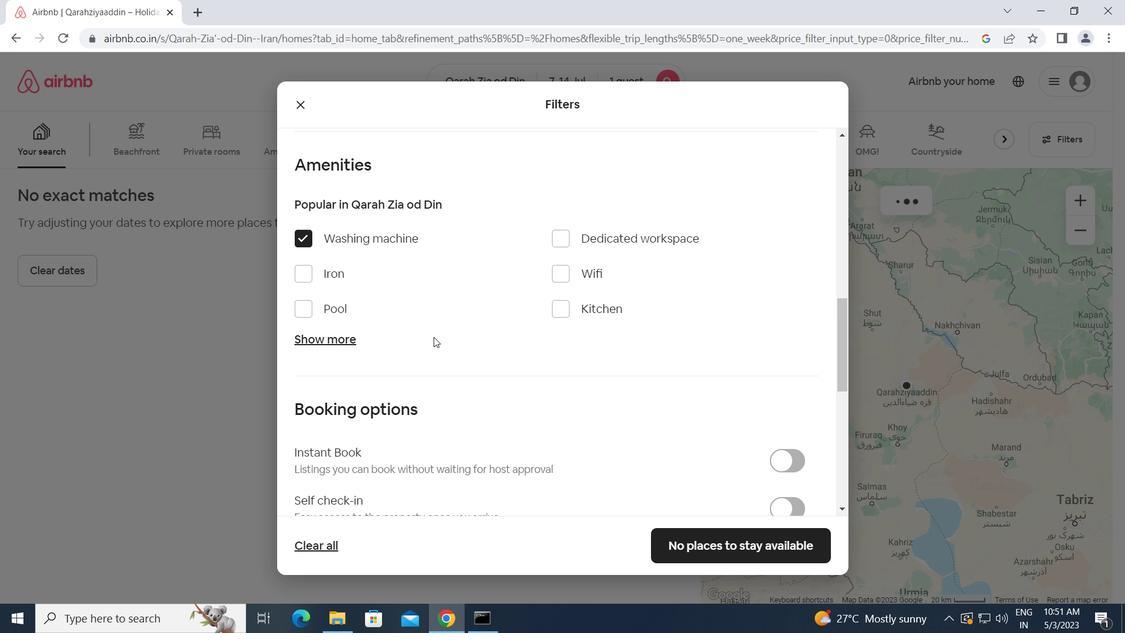 
Action: Mouse moved to (435, 337)
Screenshot: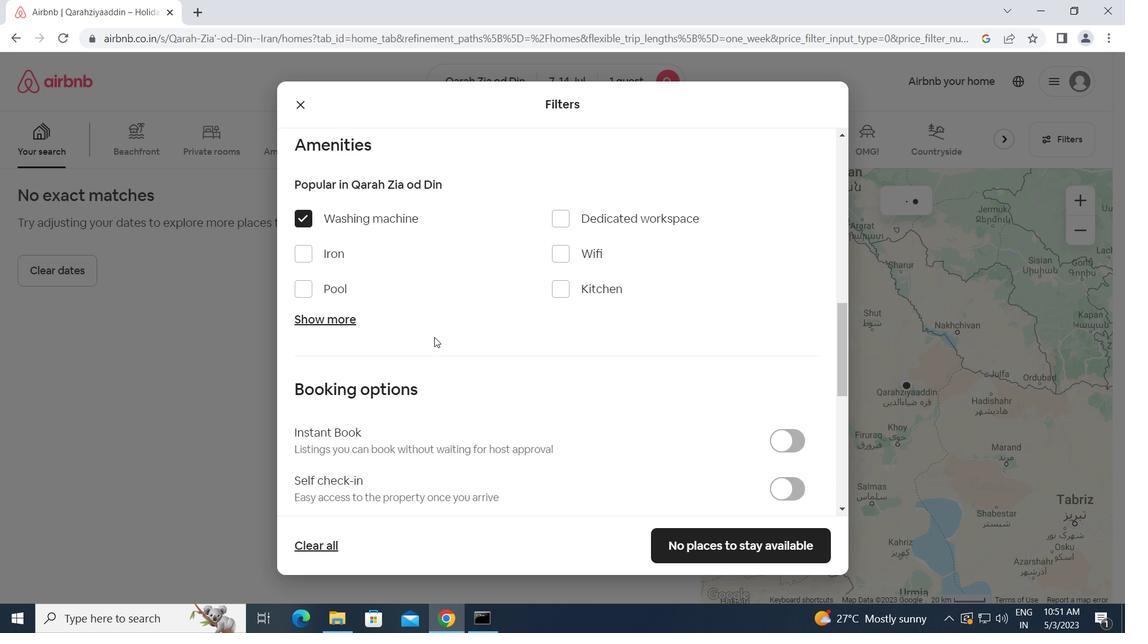 
Action: Mouse scrolled (435, 336) with delta (0, 0)
Screenshot: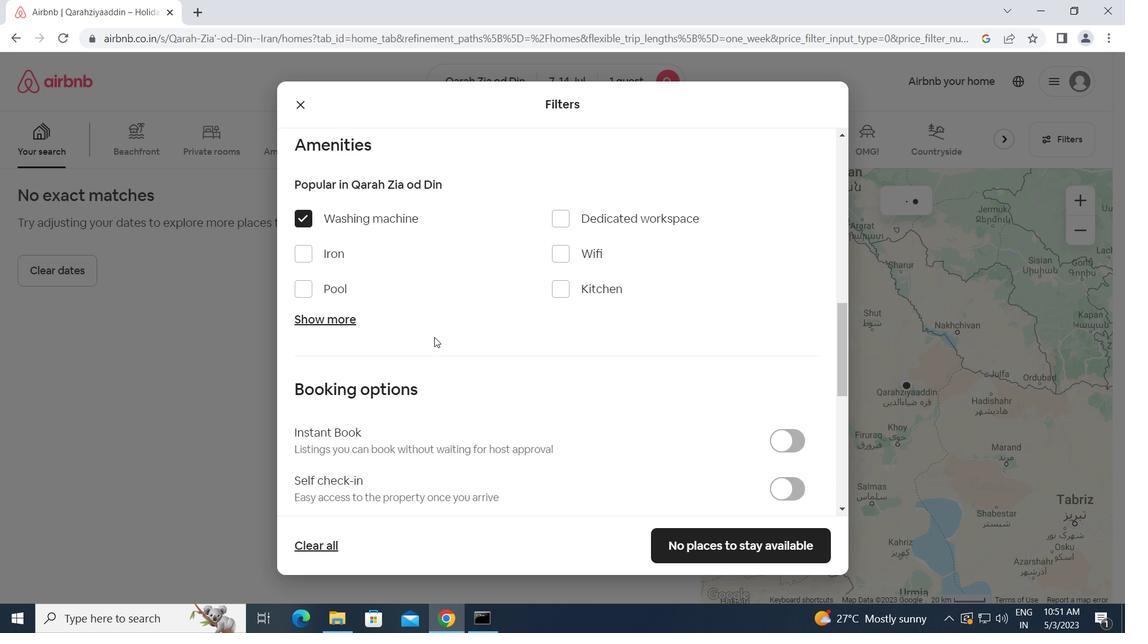
Action: Mouse moved to (779, 284)
Screenshot: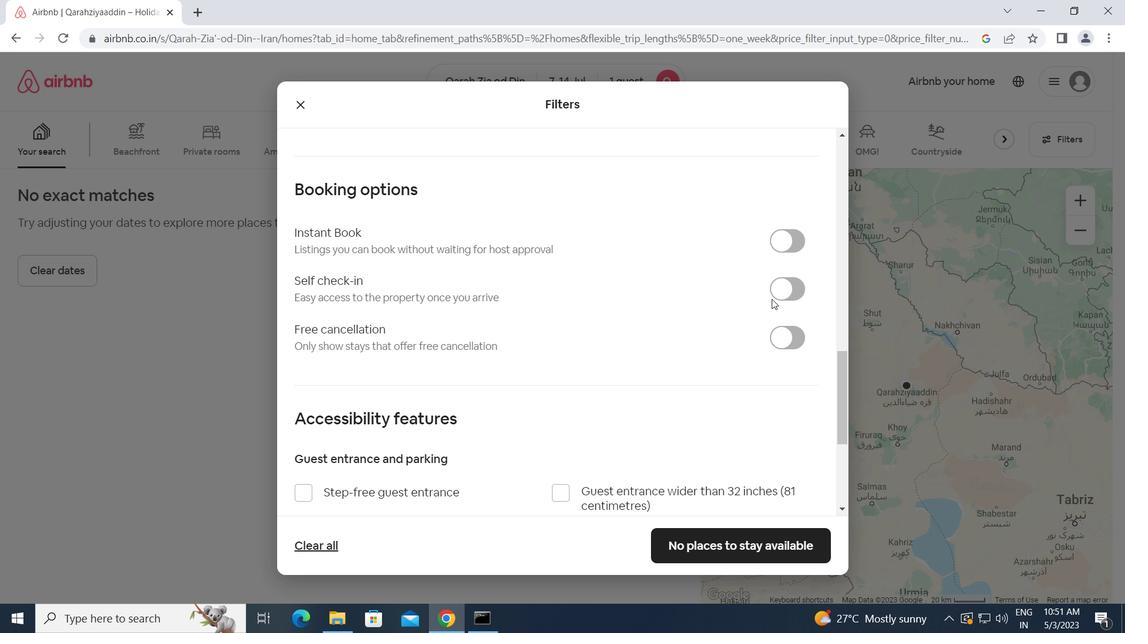 
Action: Mouse pressed left at (779, 284)
Screenshot: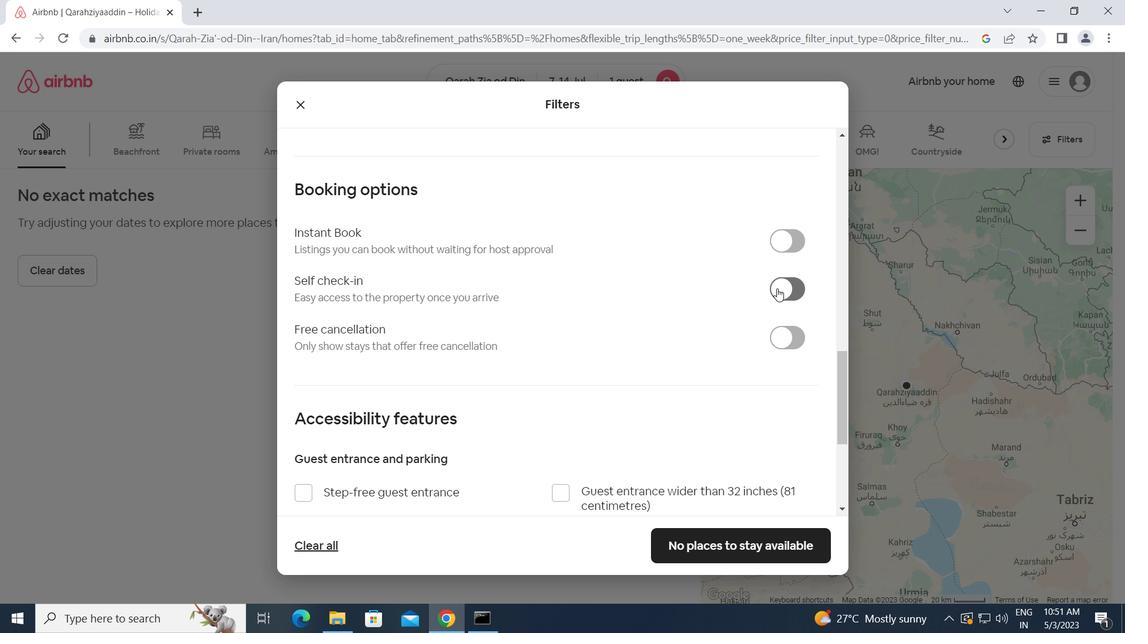 
Action: Mouse moved to (701, 393)
Screenshot: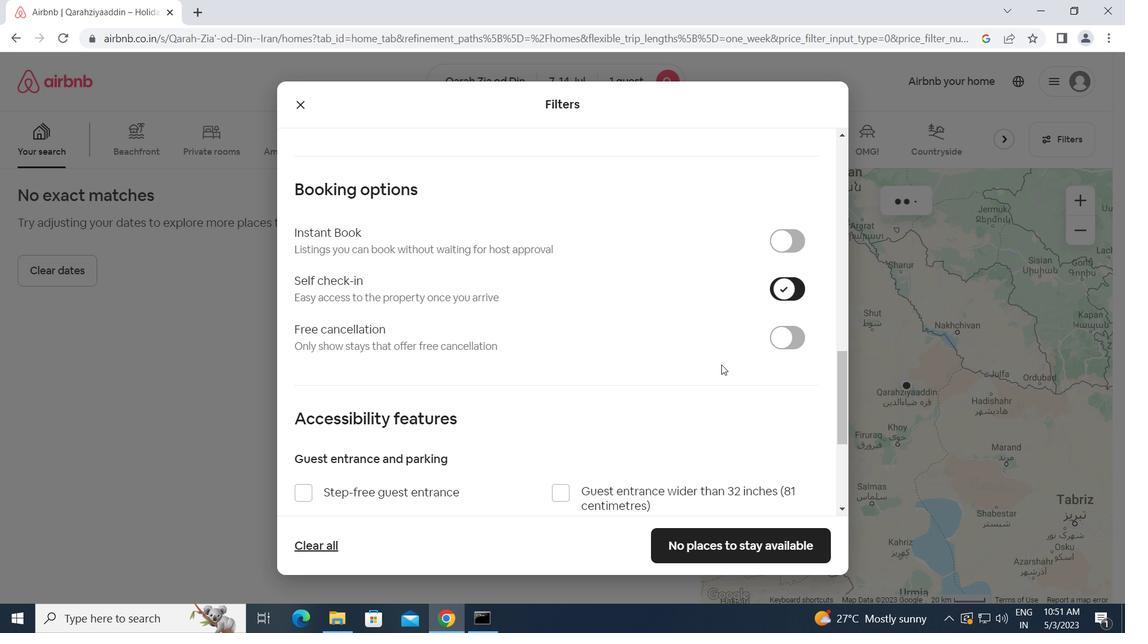 
Action: Mouse scrolled (701, 392) with delta (0, 0)
Screenshot: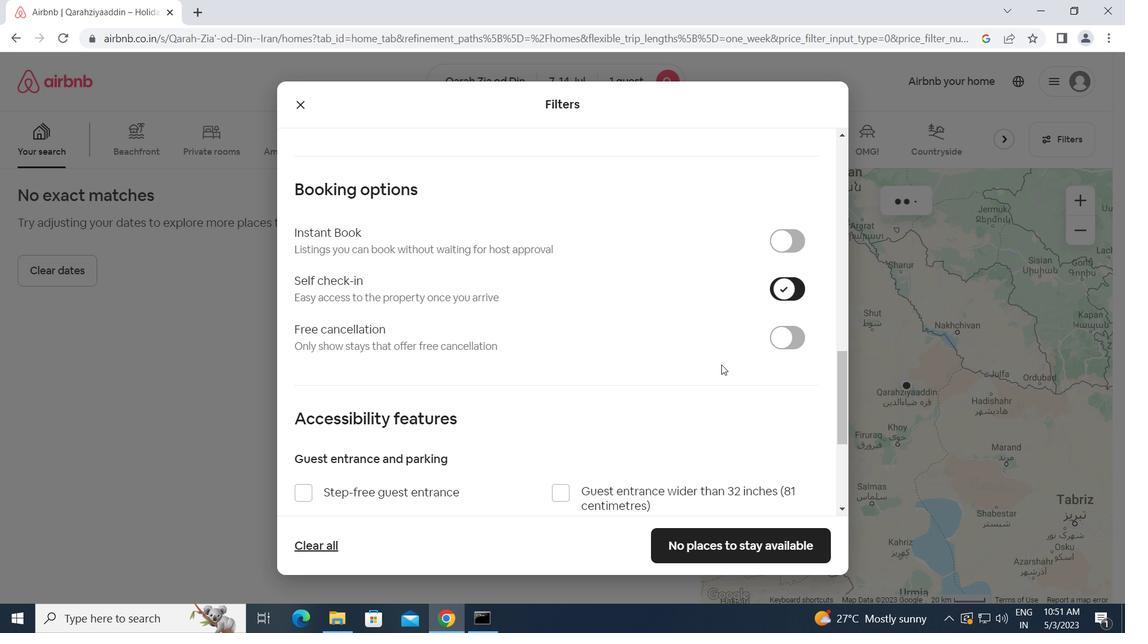 
Action: Mouse moved to (700, 395)
Screenshot: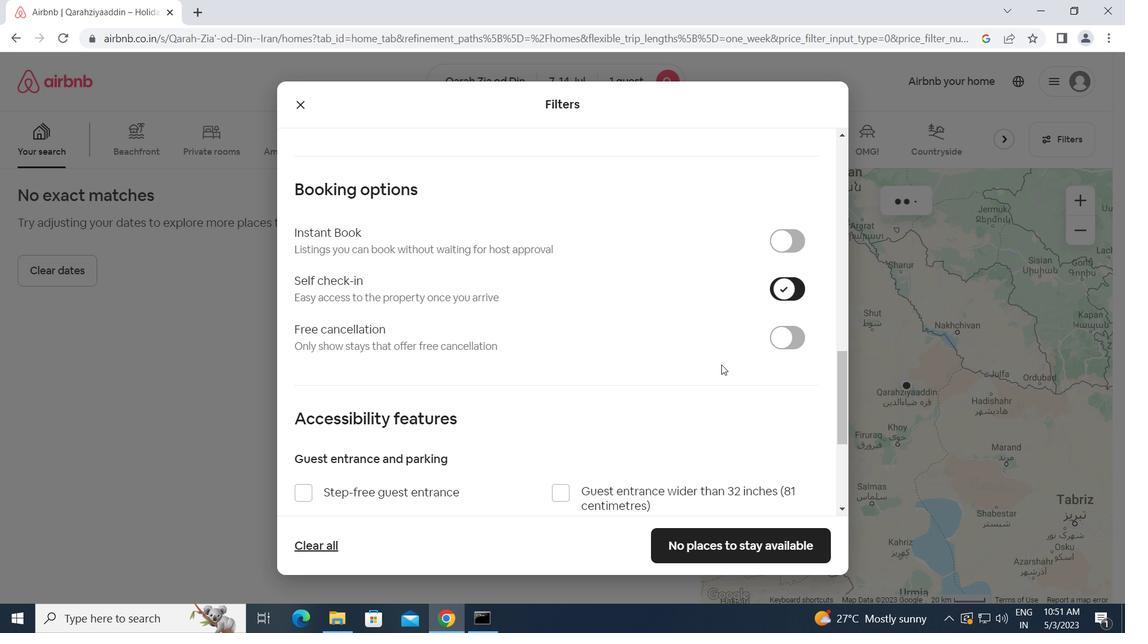 
Action: Mouse scrolled (700, 394) with delta (0, 0)
Screenshot: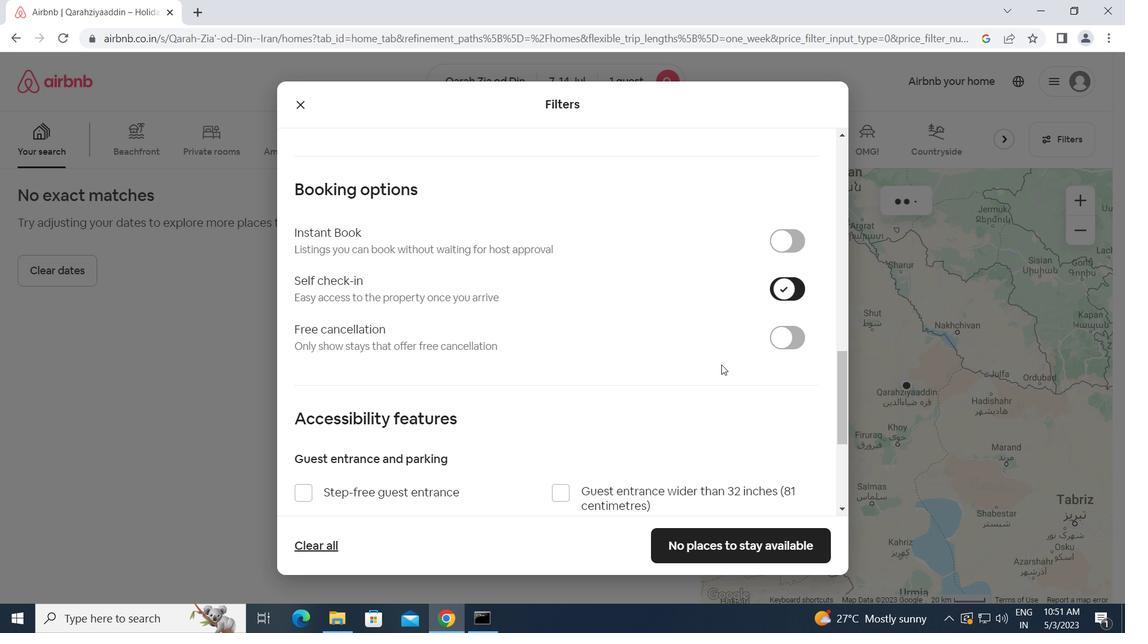 
Action: Mouse scrolled (700, 394) with delta (0, 0)
Screenshot: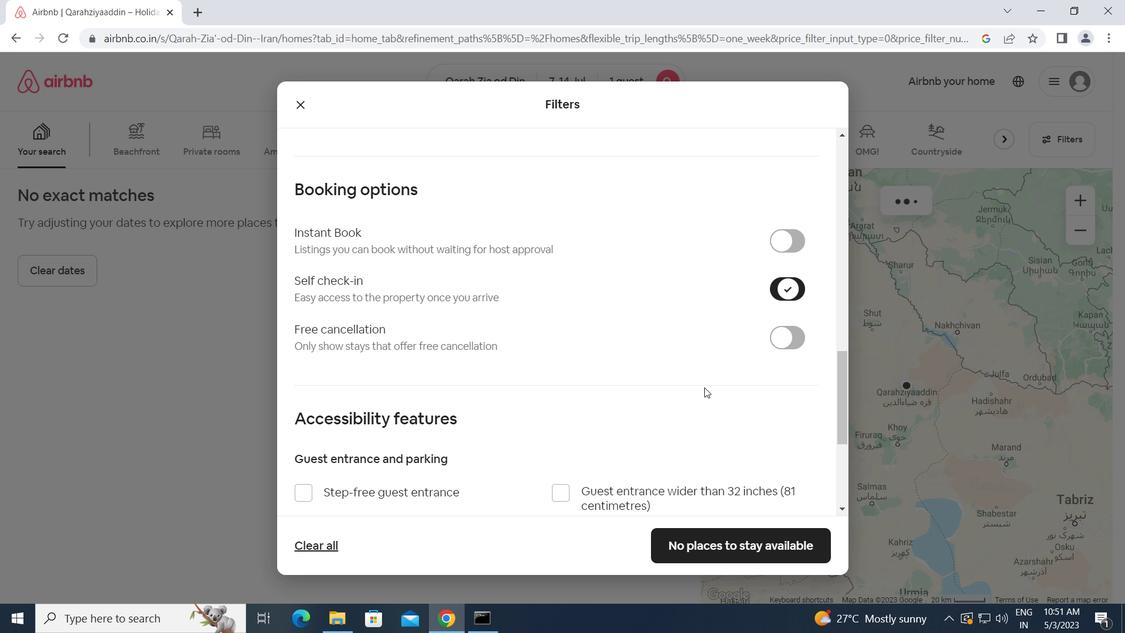 
Action: Mouse scrolled (700, 394) with delta (0, 0)
Screenshot: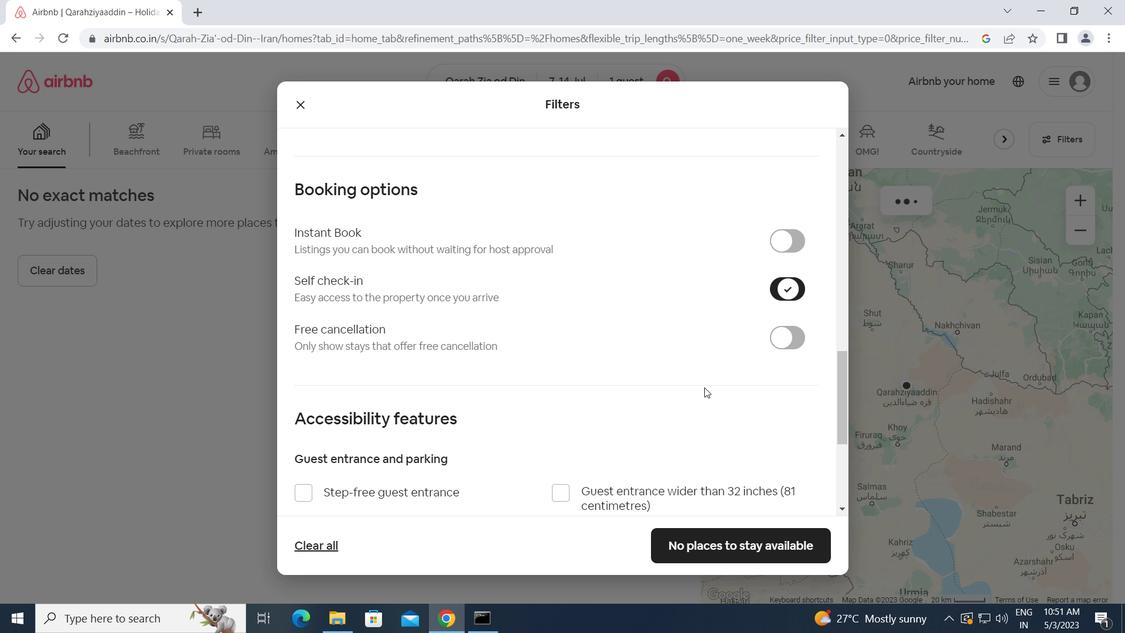 
Action: Mouse scrolled (700, 394) with delta (0, 0)
Screenshot: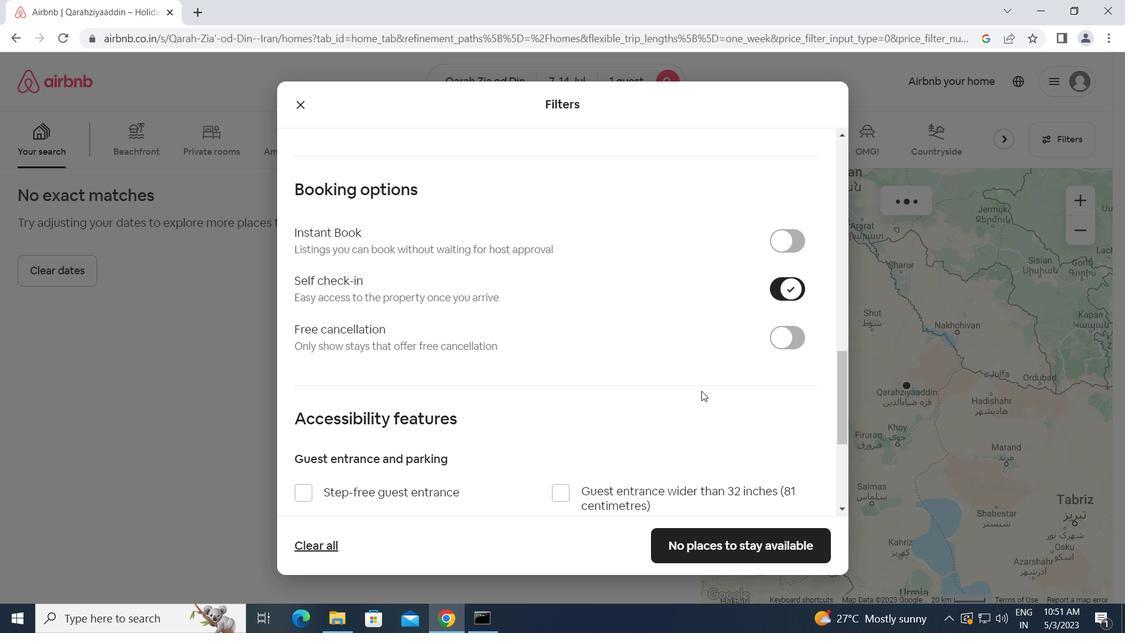 
Action: Mouse scrolled (700, 394) with delta (0, 0)
Screenshot: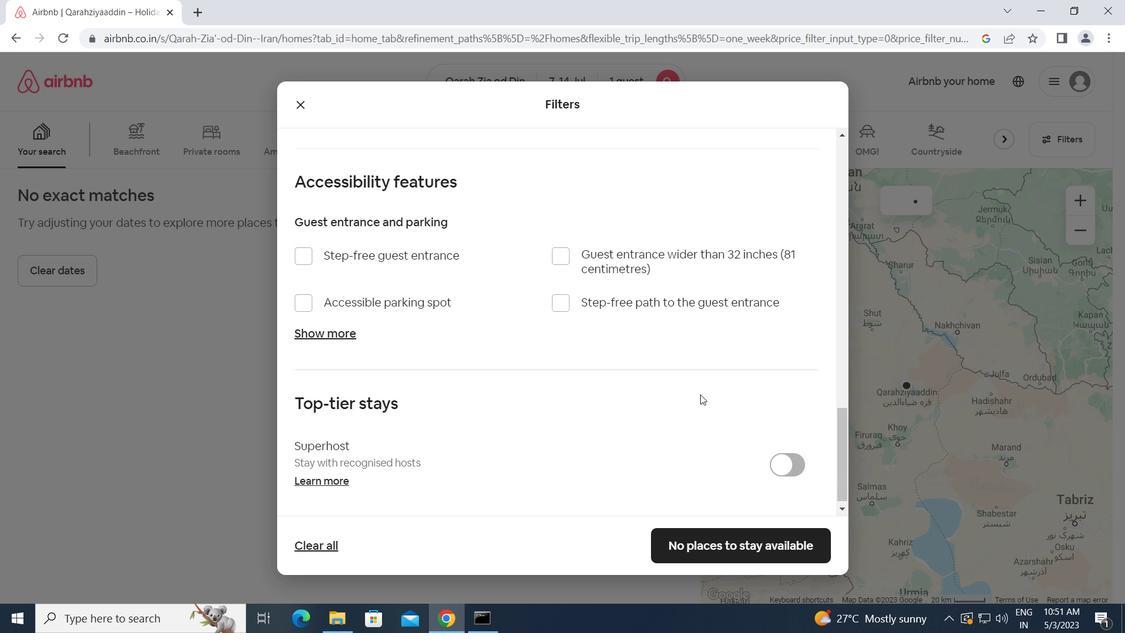 
Action: Mouse scrolled (700, 394) with delta (0, 0)
Screenshot: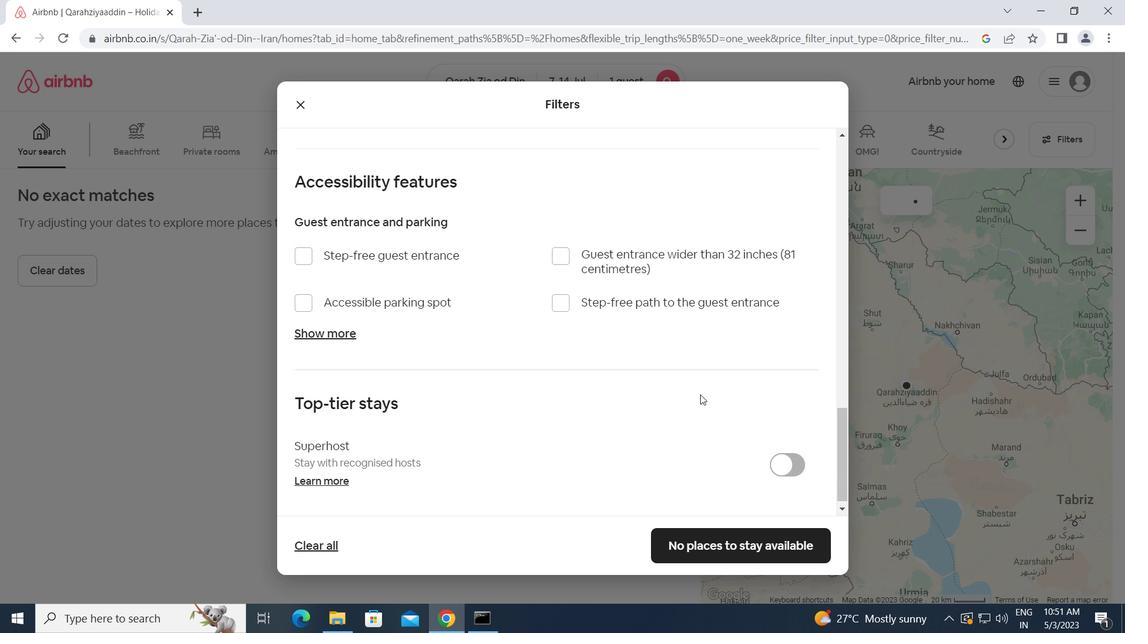 
Action: Mouse scrolled (700, 394) with delta (0, 0)
Screenshot: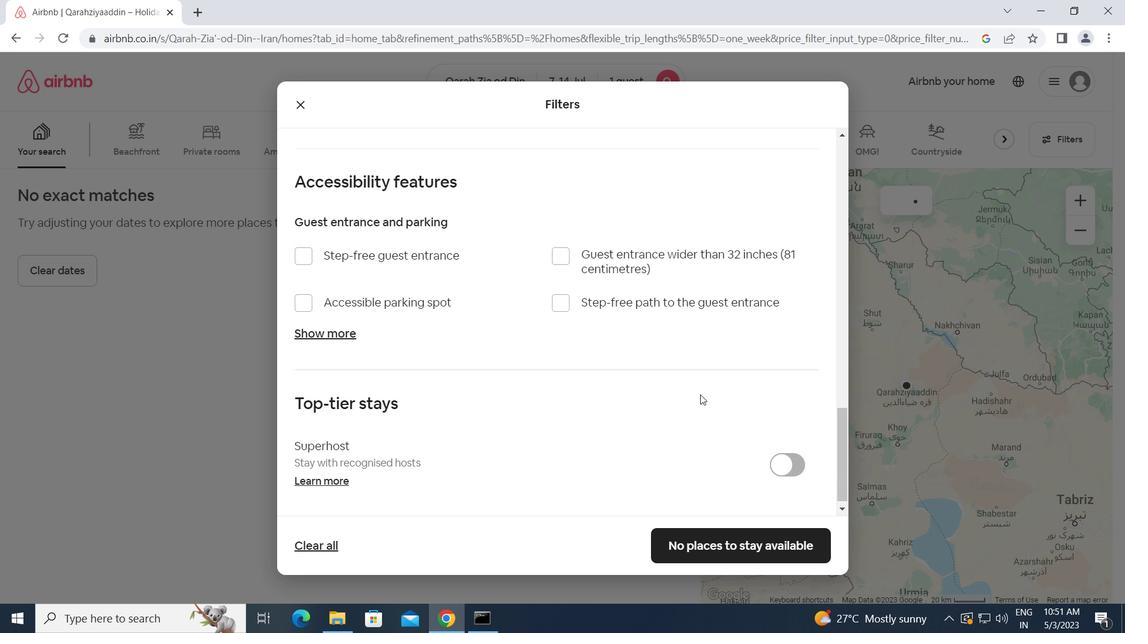 
Action: Mouse scrolled (700, 394) with delta (0, 0)
Screenshot: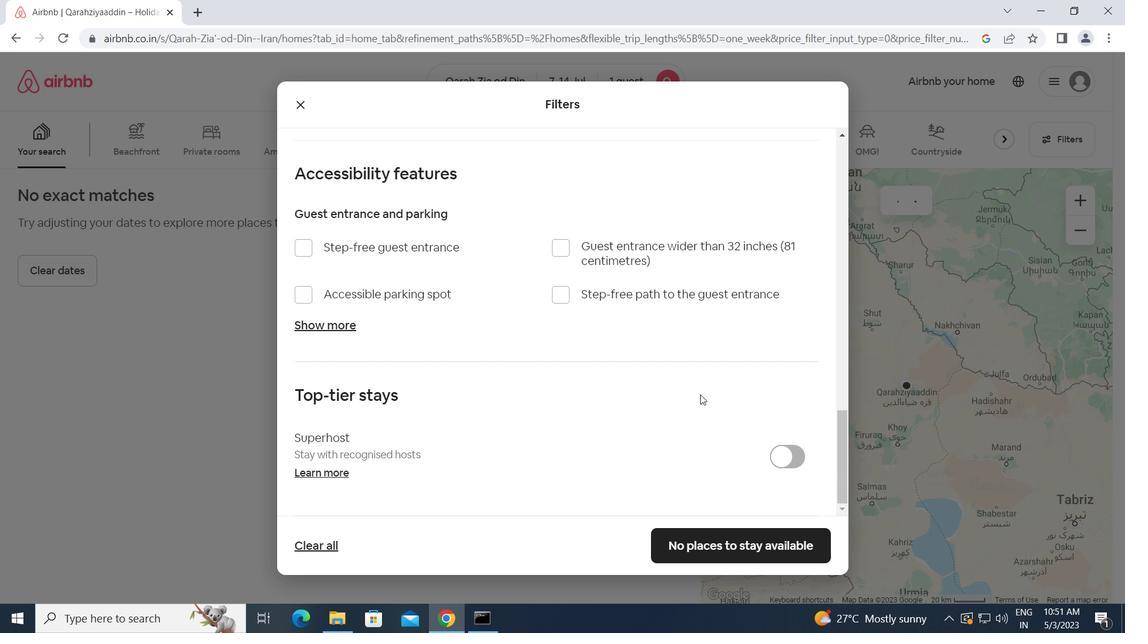 
Action: Mouse scrolled (700, 394) with delta (0, 0)
Screenshot: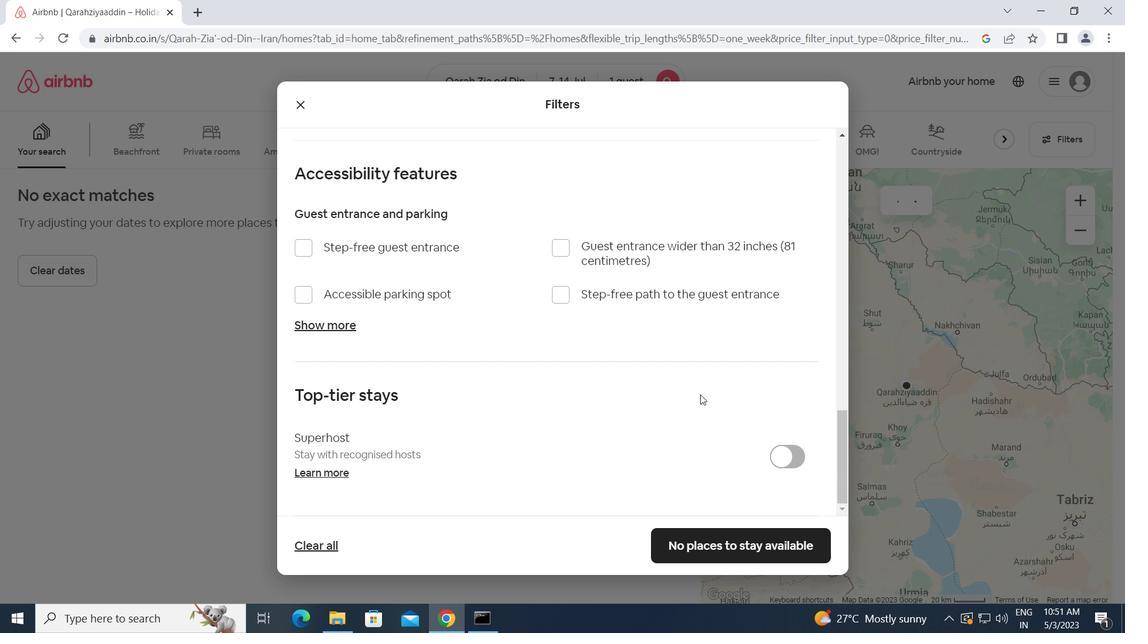 
Action: Mouse scrolled (700, 394) with delta (0, 0)
Screenshot: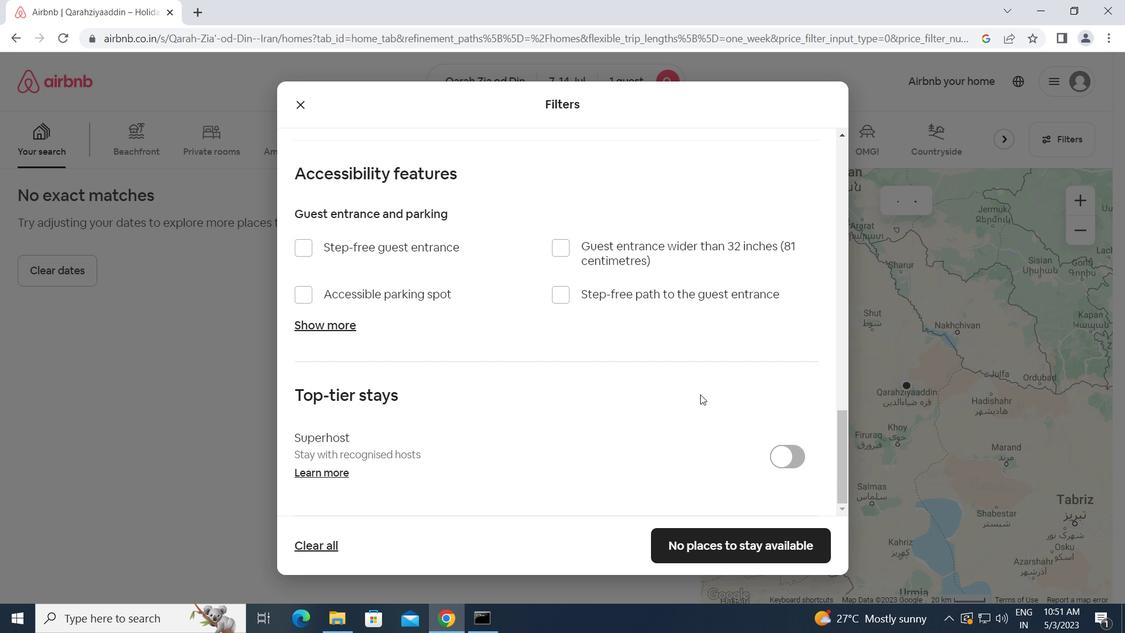 
Action: Mouse scrolled (700, 394) with delta (0, 0)
Screenshot: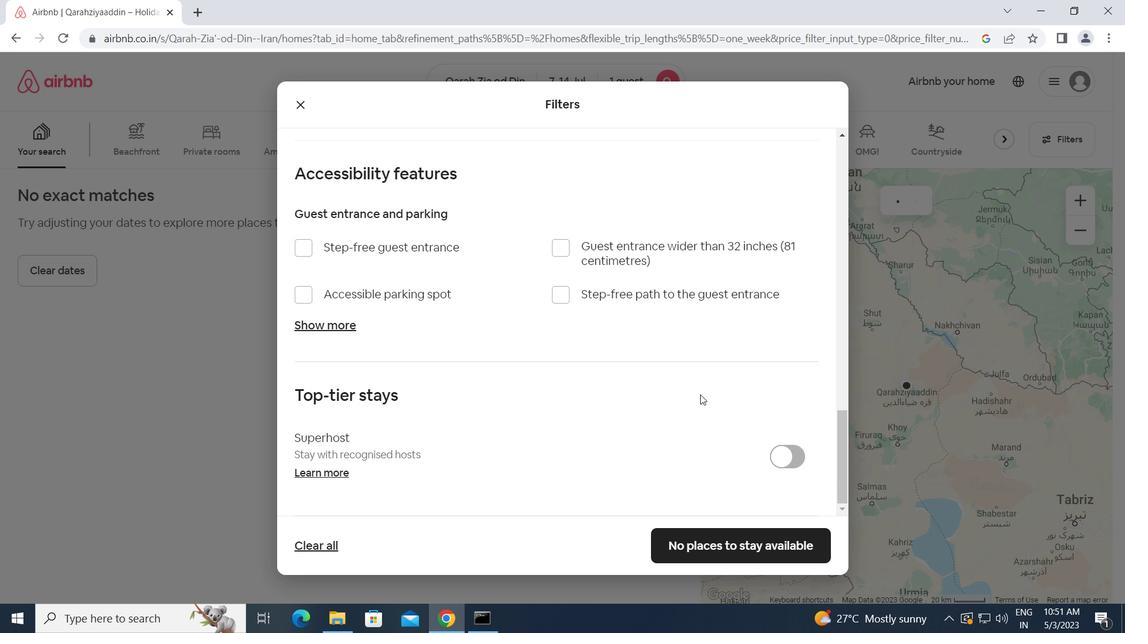 
Action: Mouse moved to (702, 539)
Screenshot: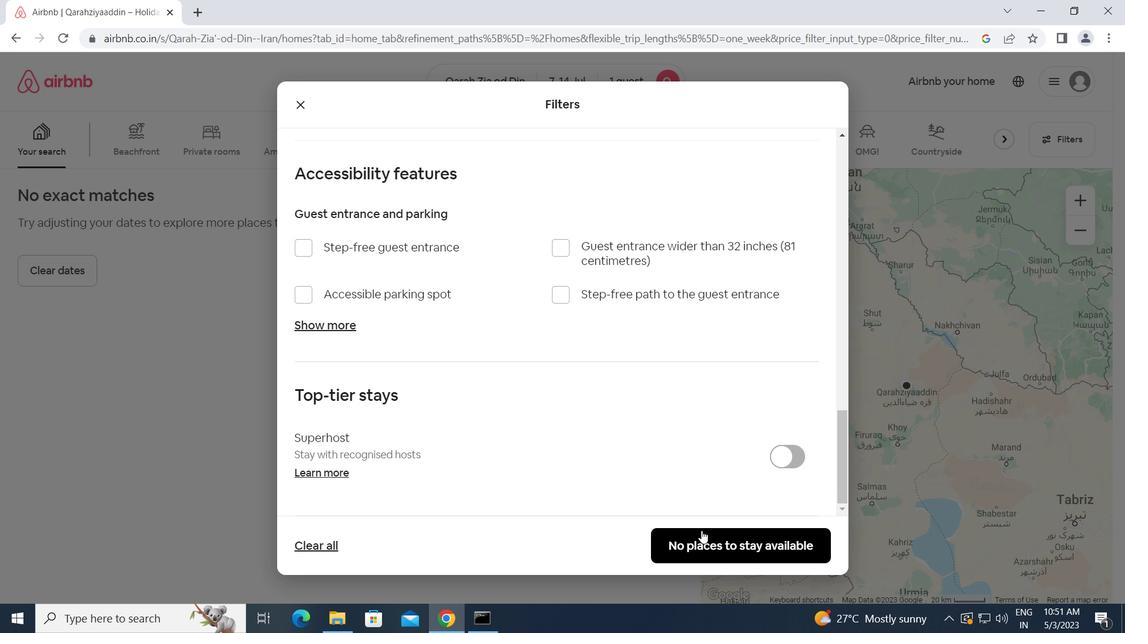 
Action: Mouse pressed left at (702, 539)
Screenshot: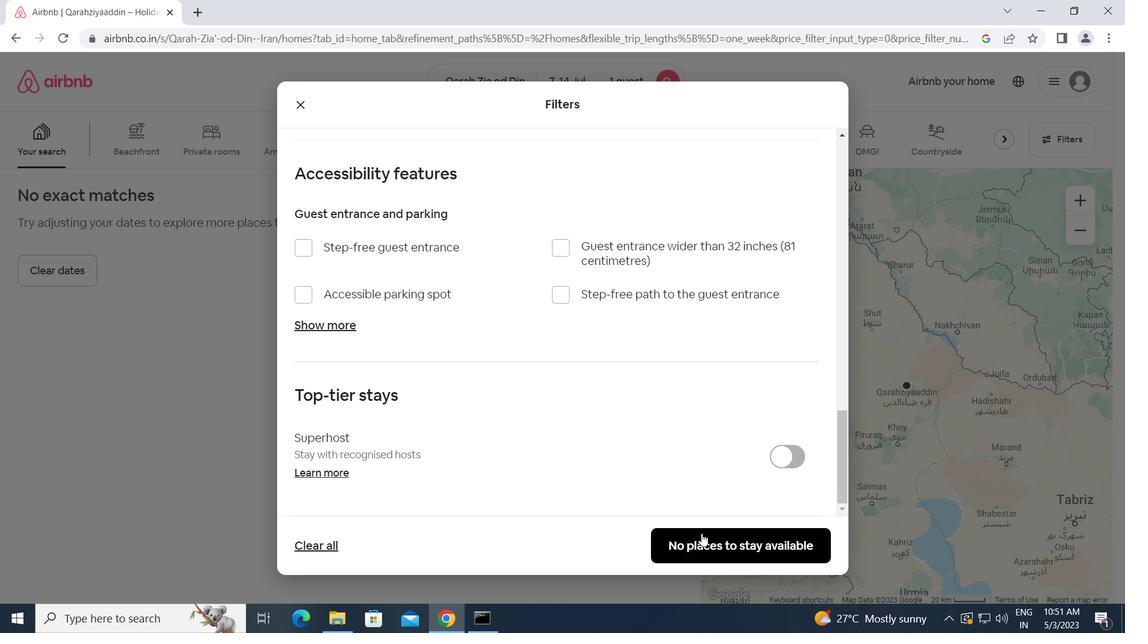 
